 Task: Get the current traffic updates for Stanley Park in Vancouver.
Action: Mouse moved to (99, 71)
Screenshot: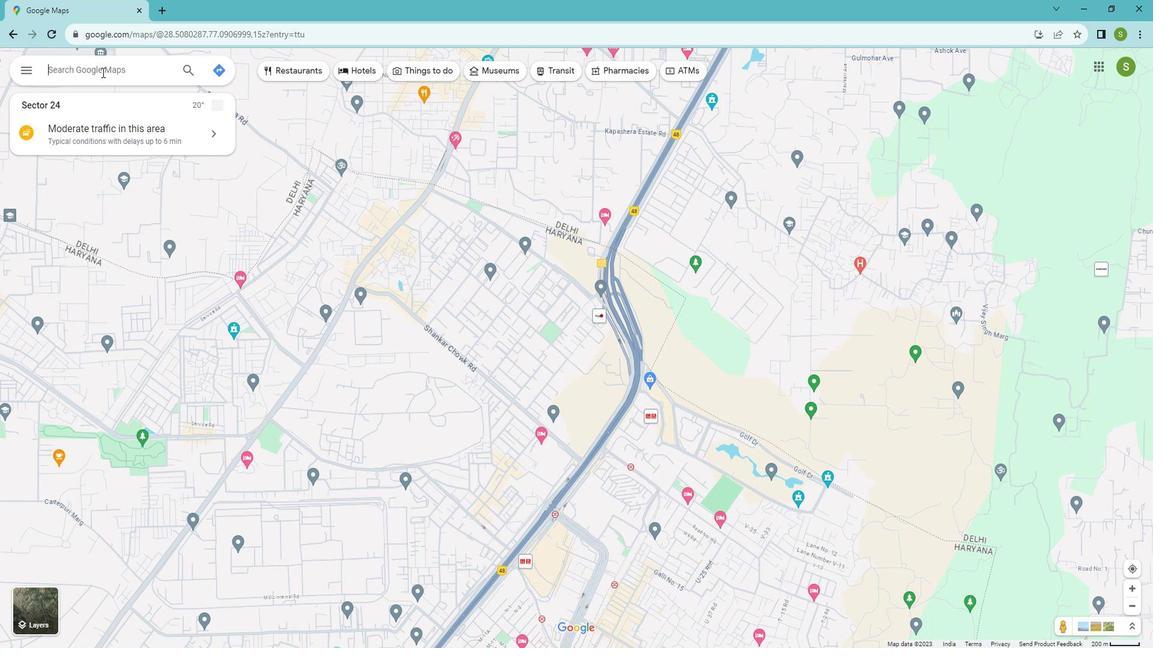 
Action: Mouse pressed left at (99, 71)
Screenshot: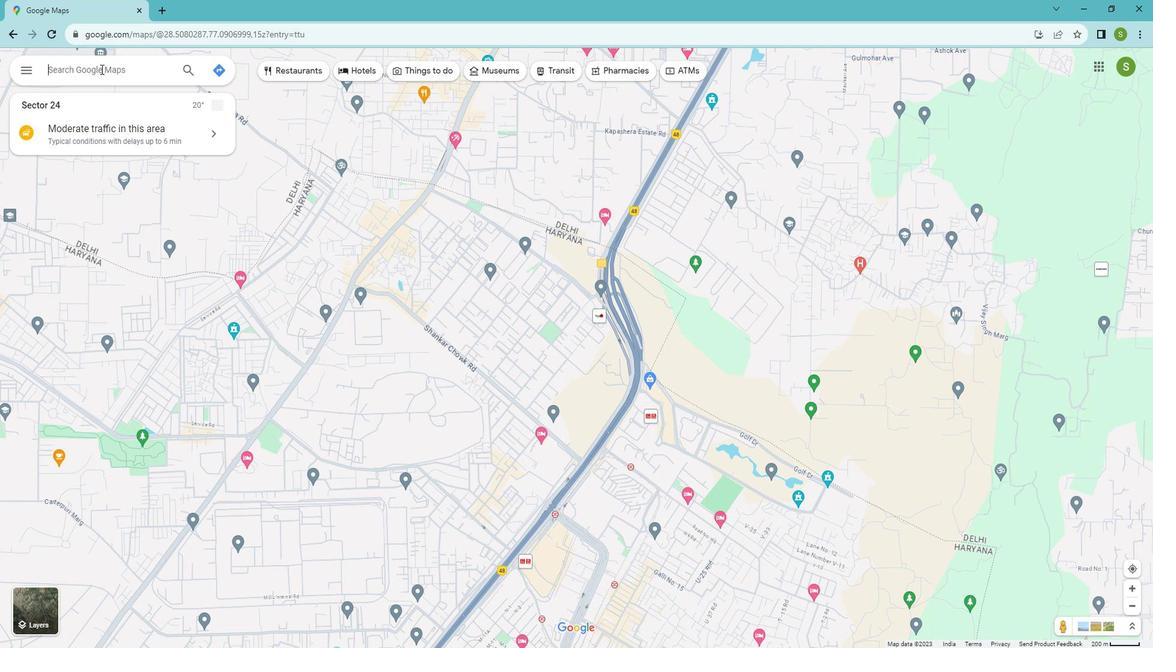 
Action: Key pressed <Key.shift>Stanley<Key.space><Key.shift>Park<Key.space>
Screenshot: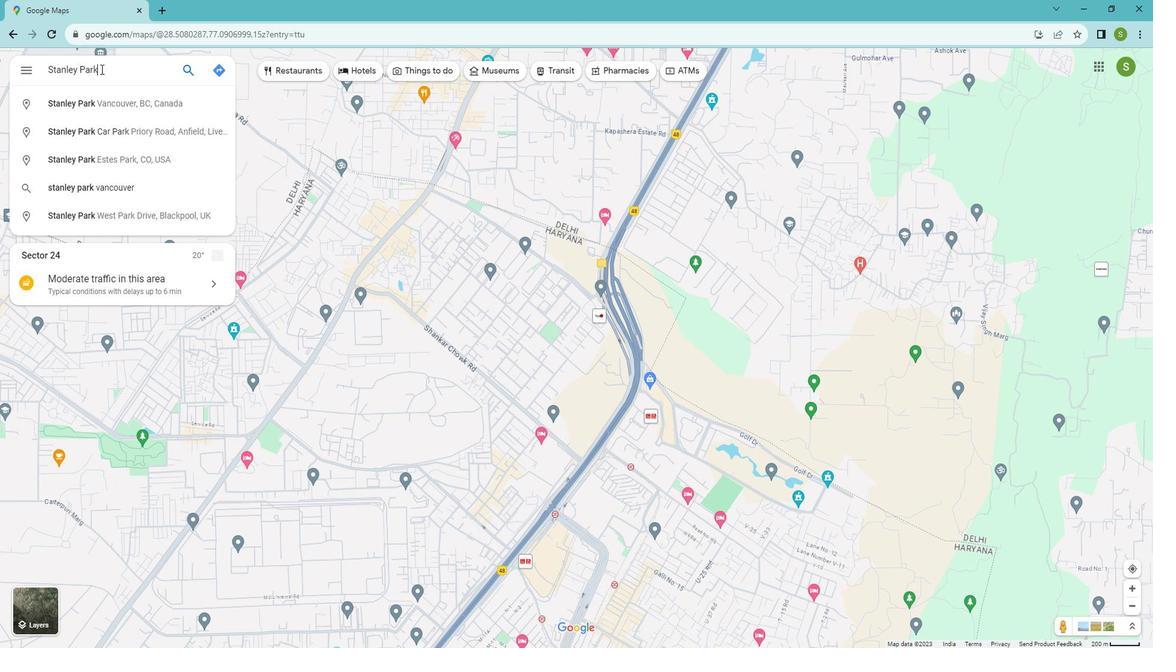 
Action: Mouse moved to (137, 108)
Screenshot: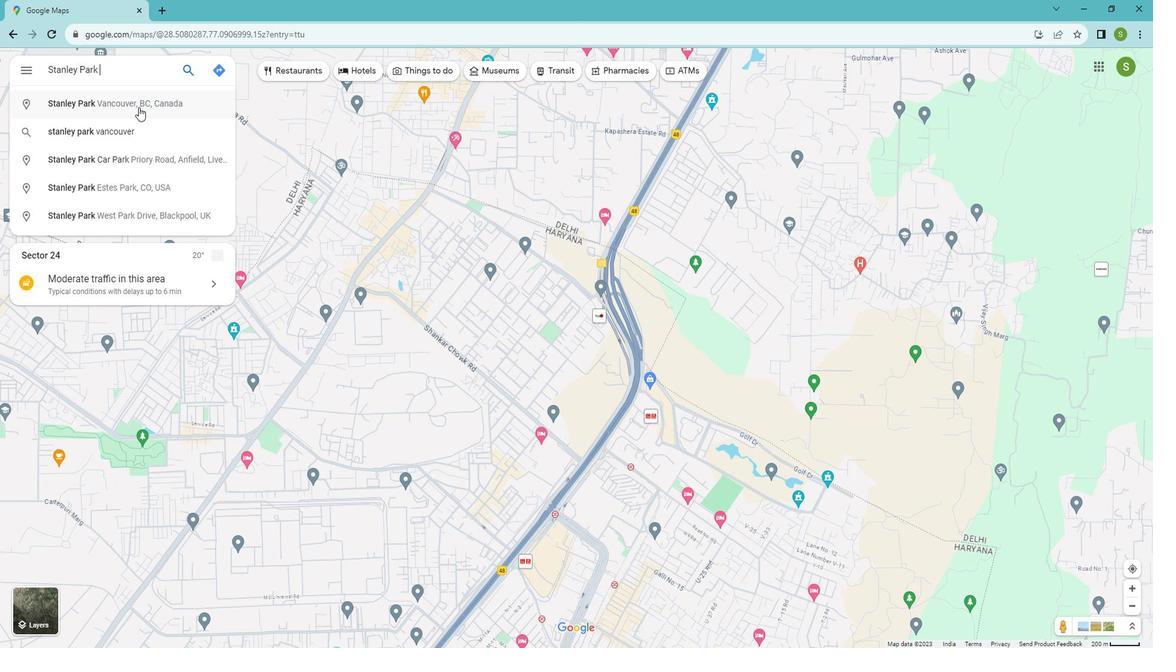 
Action: Mouse pressed left at (137, 108)
Screenshot: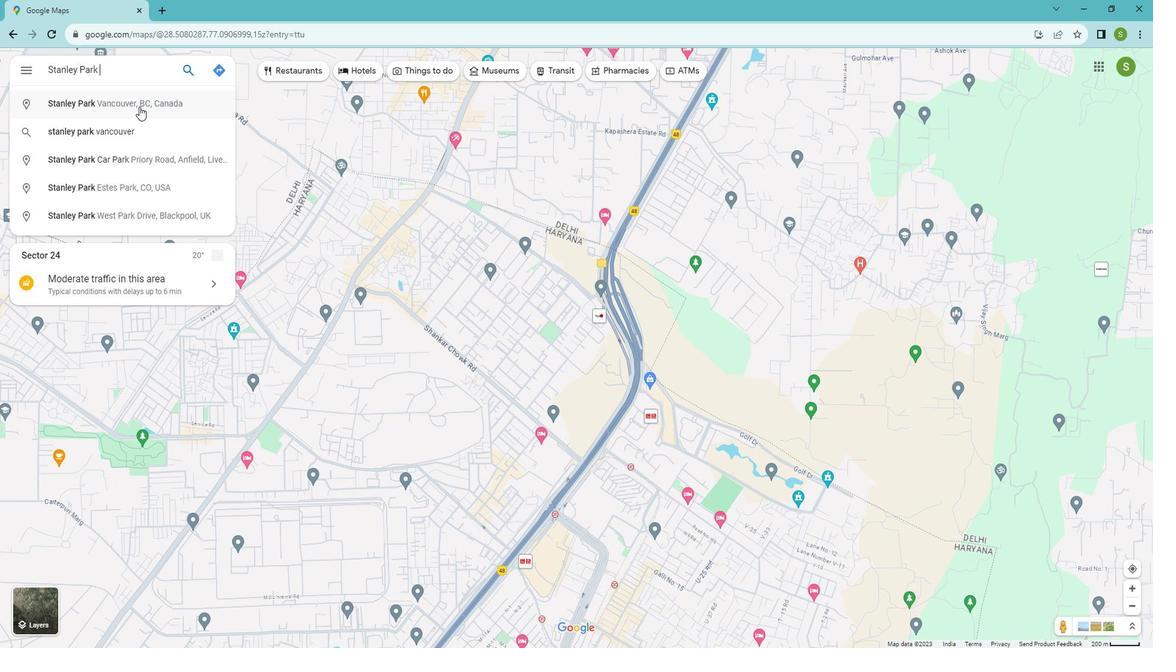 
Action: Mouse moved to (276, 609)
Screenshot: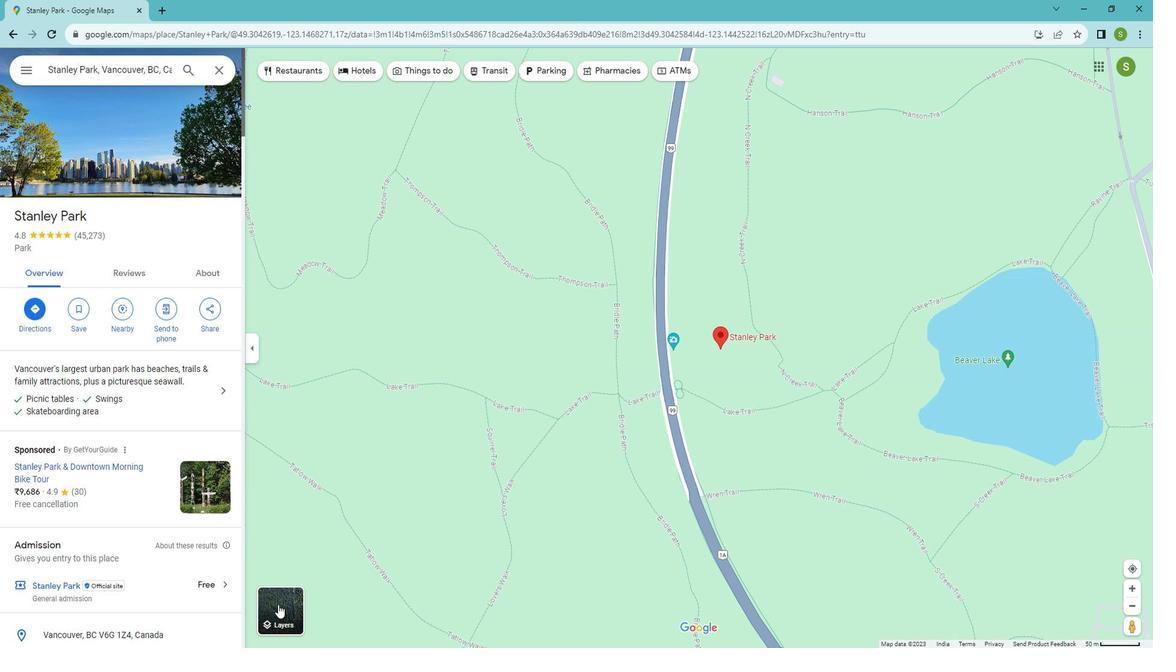 
Action: Mouse pressed left at (276, 609)
Screenshot: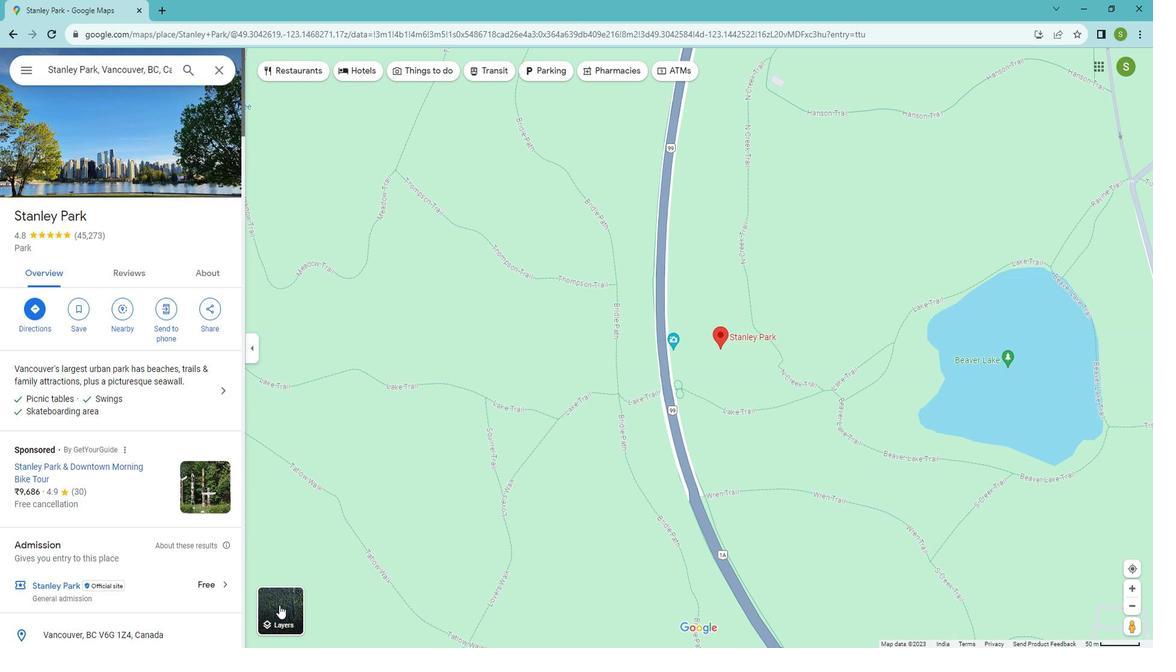 
Action: Mouse moved to (368, 626)
Screenshot: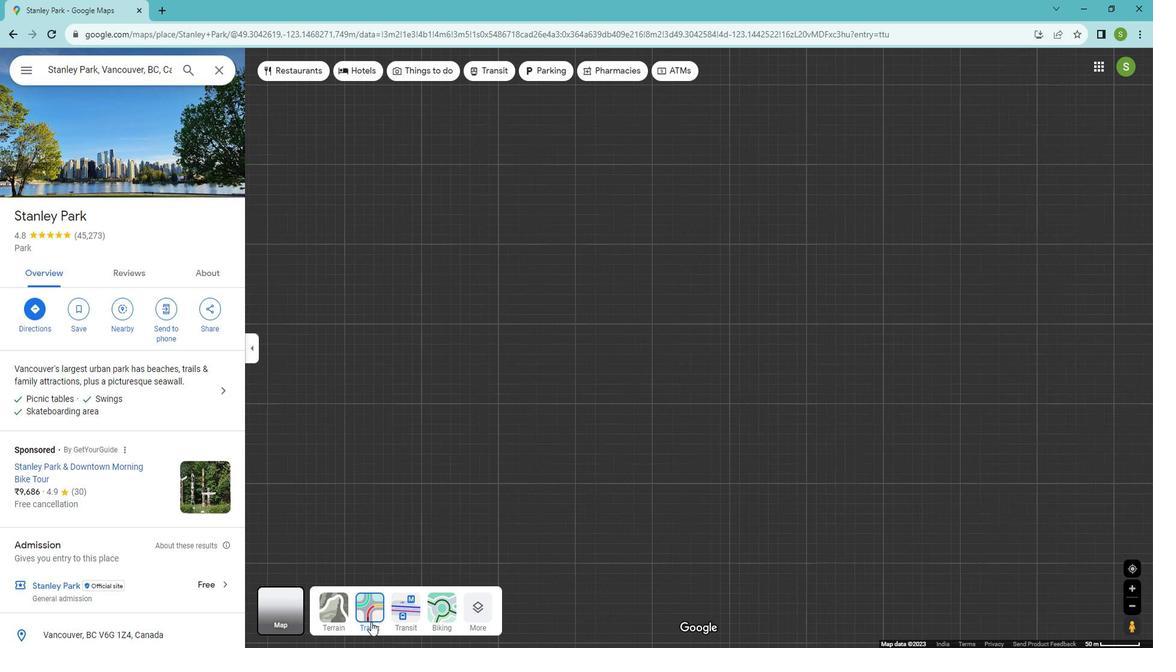 
Action: Mouse pressed left at (368, 626)
Screenshot: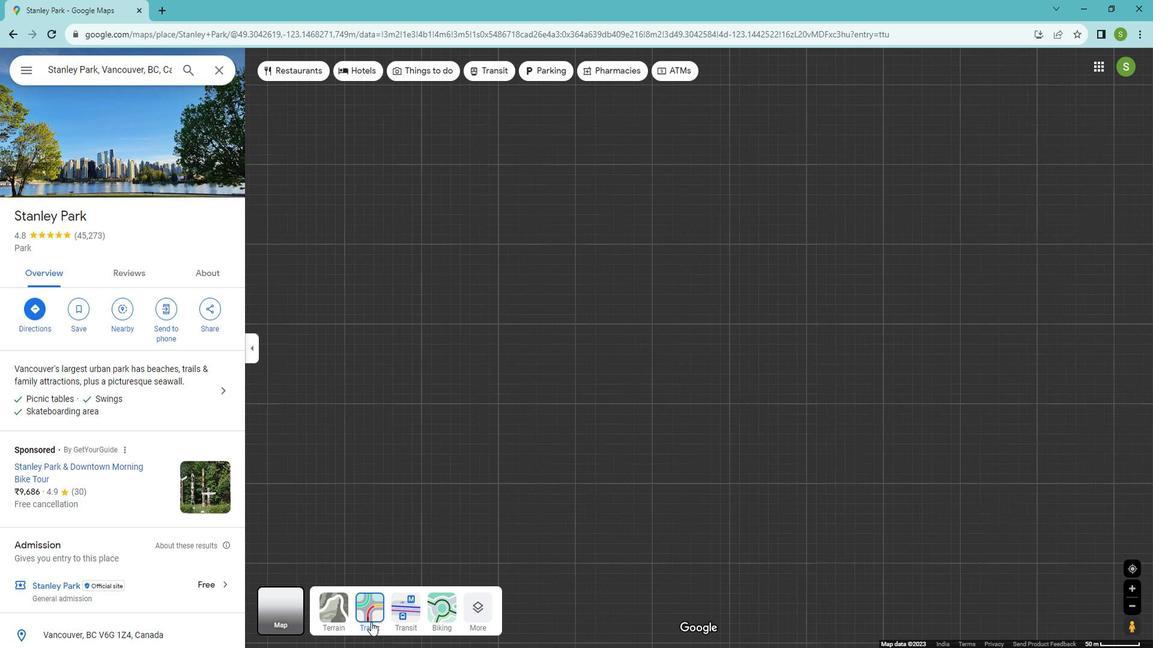 
Action: Mouse moved to (540, 424)
Screenshot: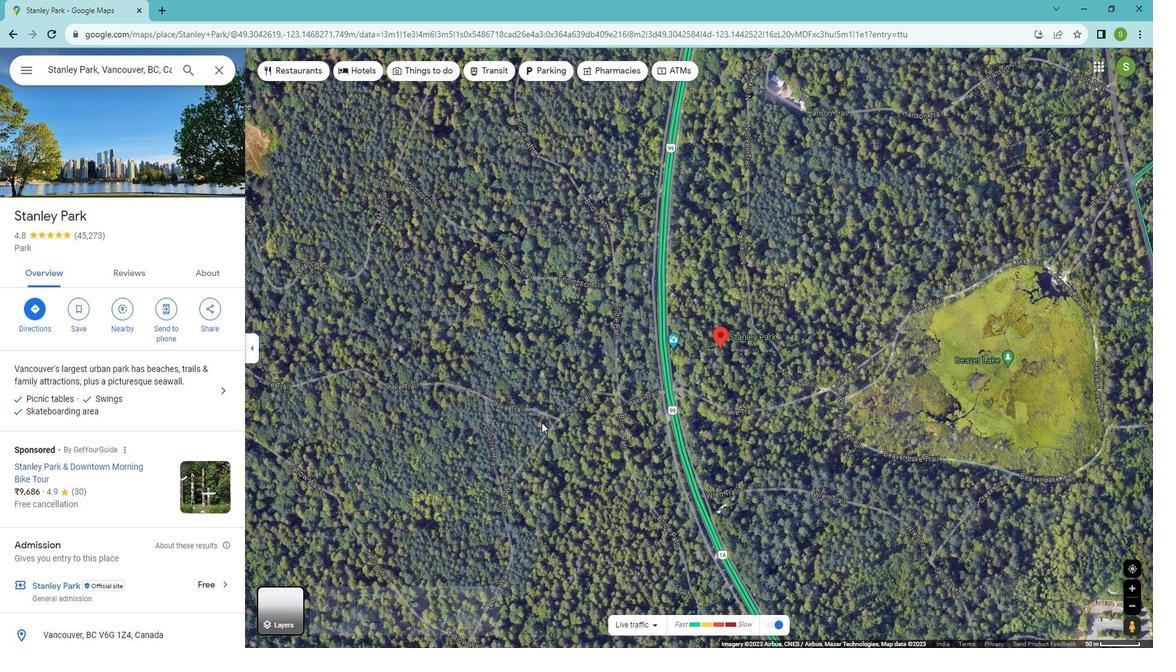 
Action: Mouse scrolled (540, 424) with delta (0, 0)
Screenshot: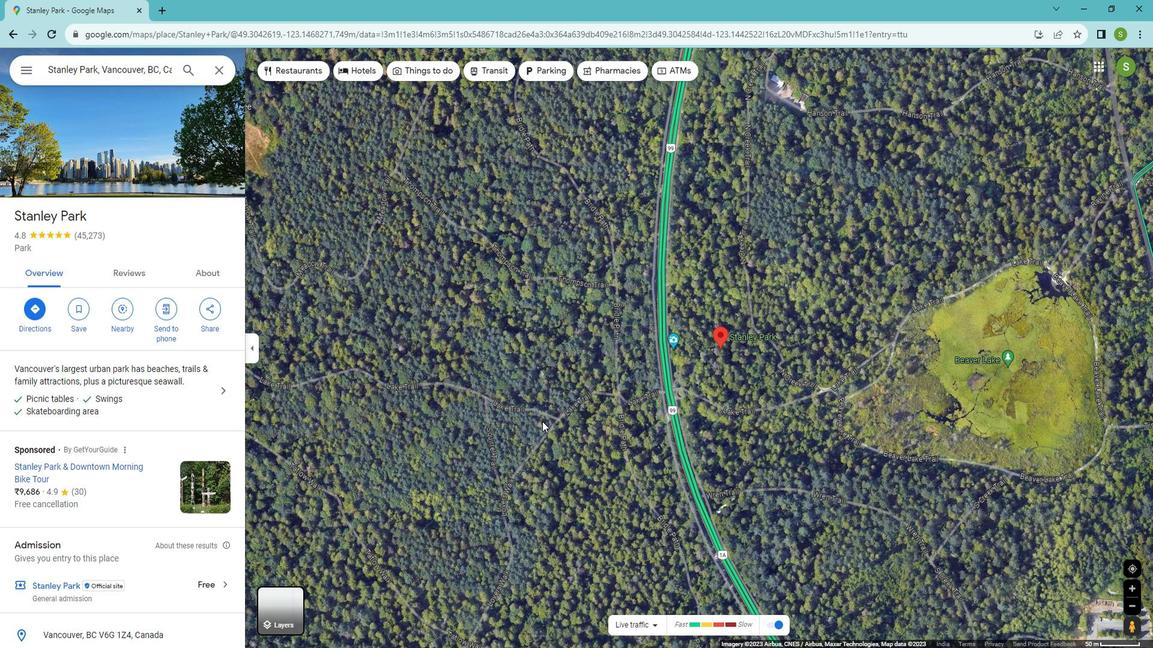 
Action: Mouse moved to (540, 422)
Screenshot: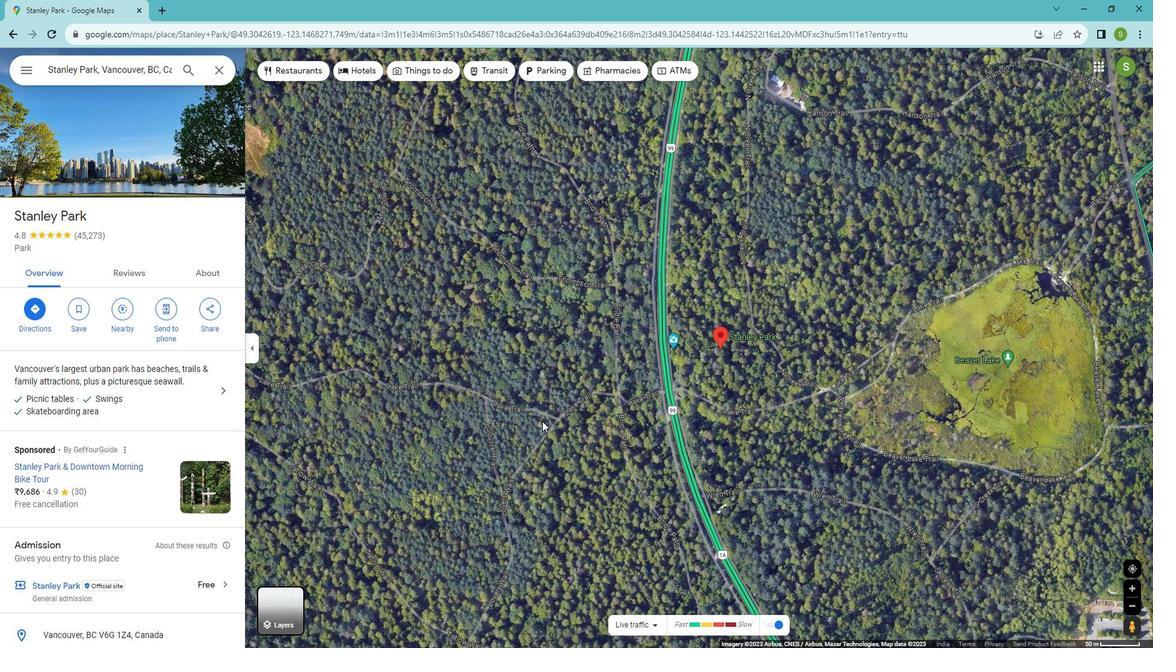 
Action: Mouse scrolled (540, 421) with delta (0, -1)
Screenshot: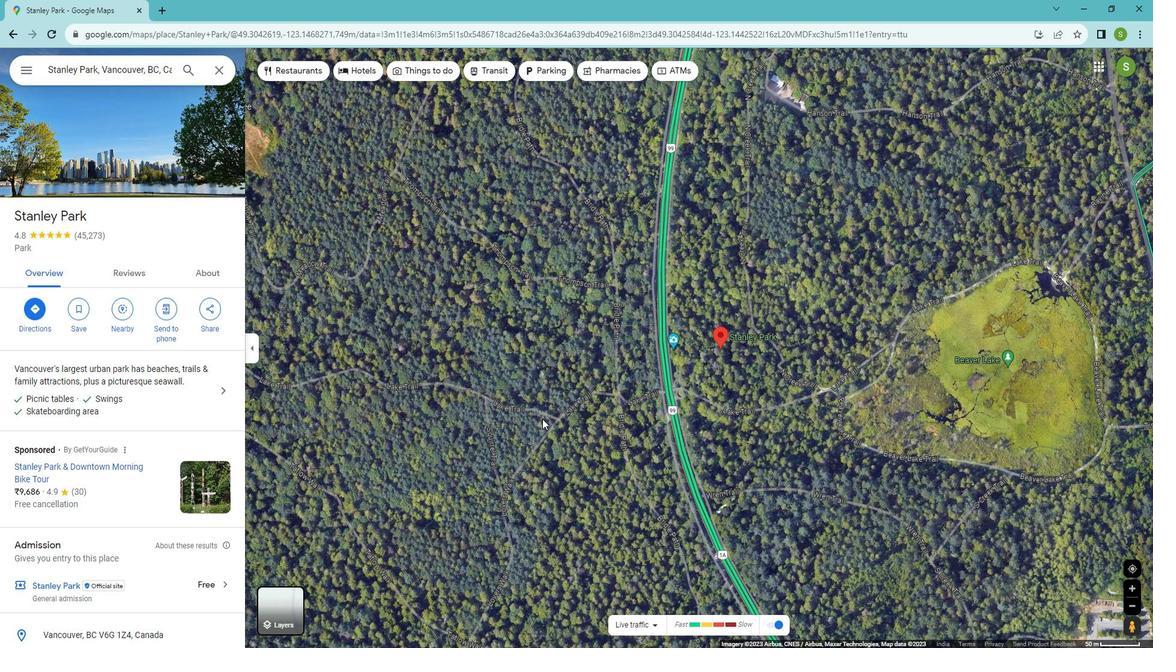 
Action: Mouse scrolled (540, 421) with delta (0, -1)
Screenshot: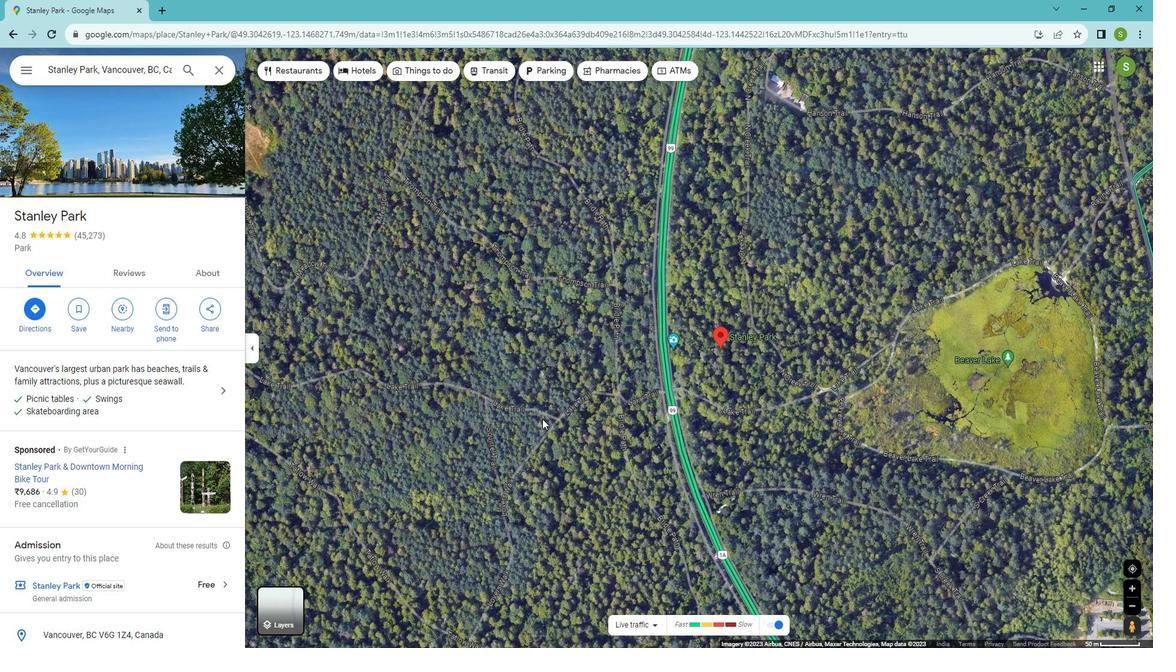 
Action: Mouse scrolled (540, 421) with delta (0, -1)
Screenshot: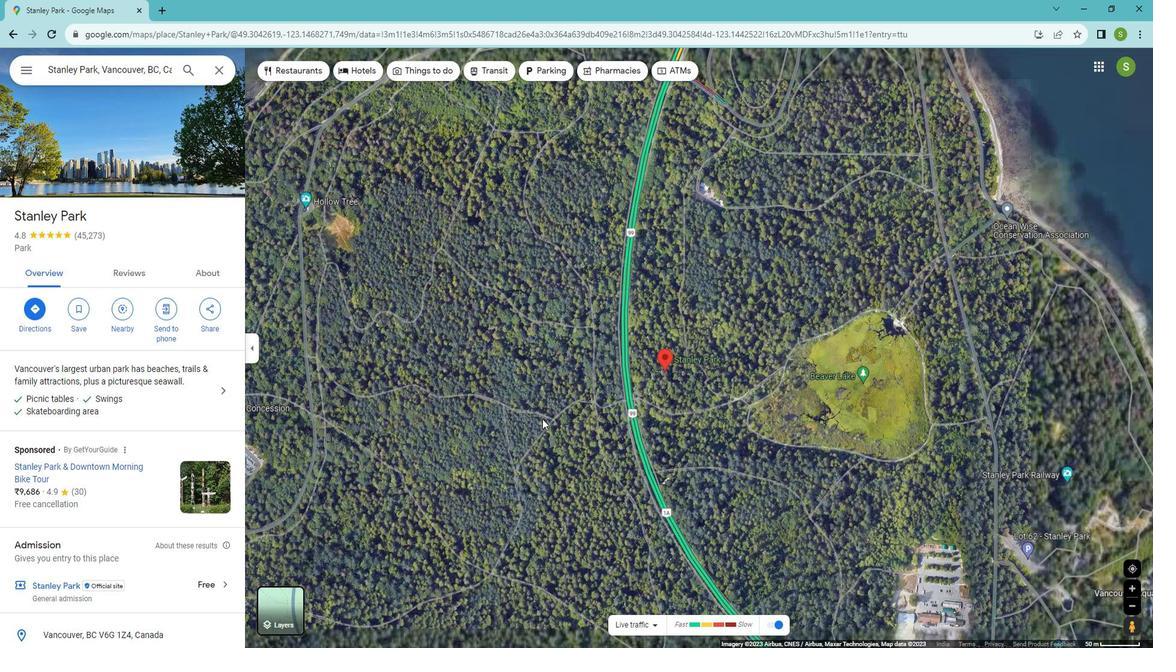 
Action: Mouse moved to (593, 287)
Screenshot: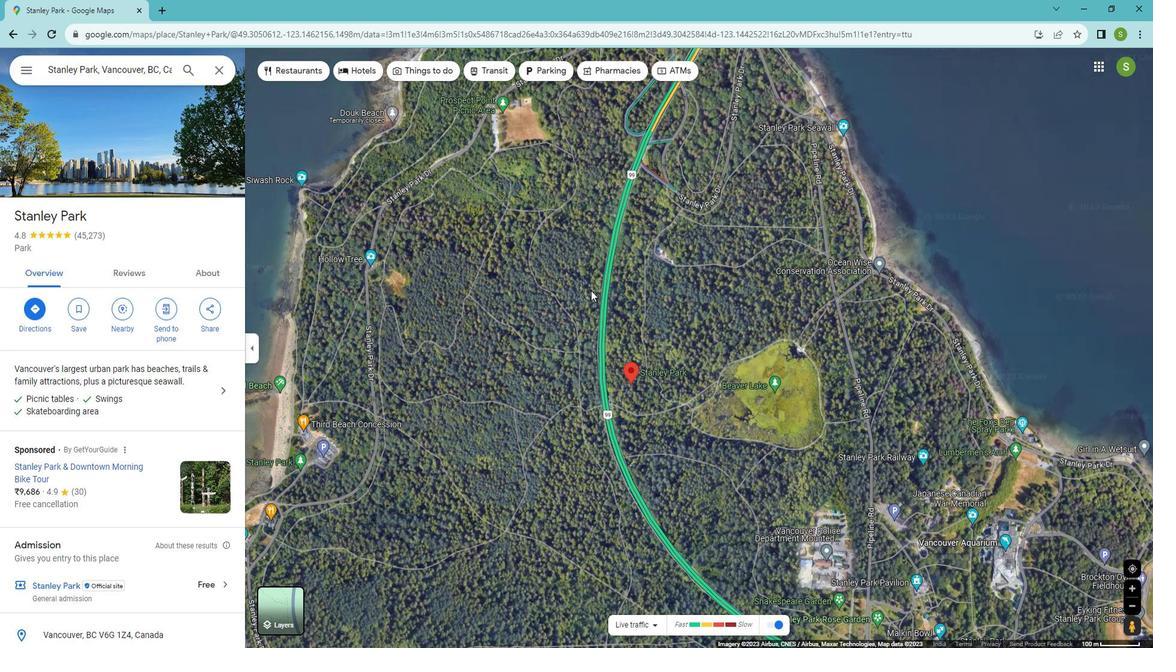 
Action: Mouse pressed left at (593, 287)
Screenshot: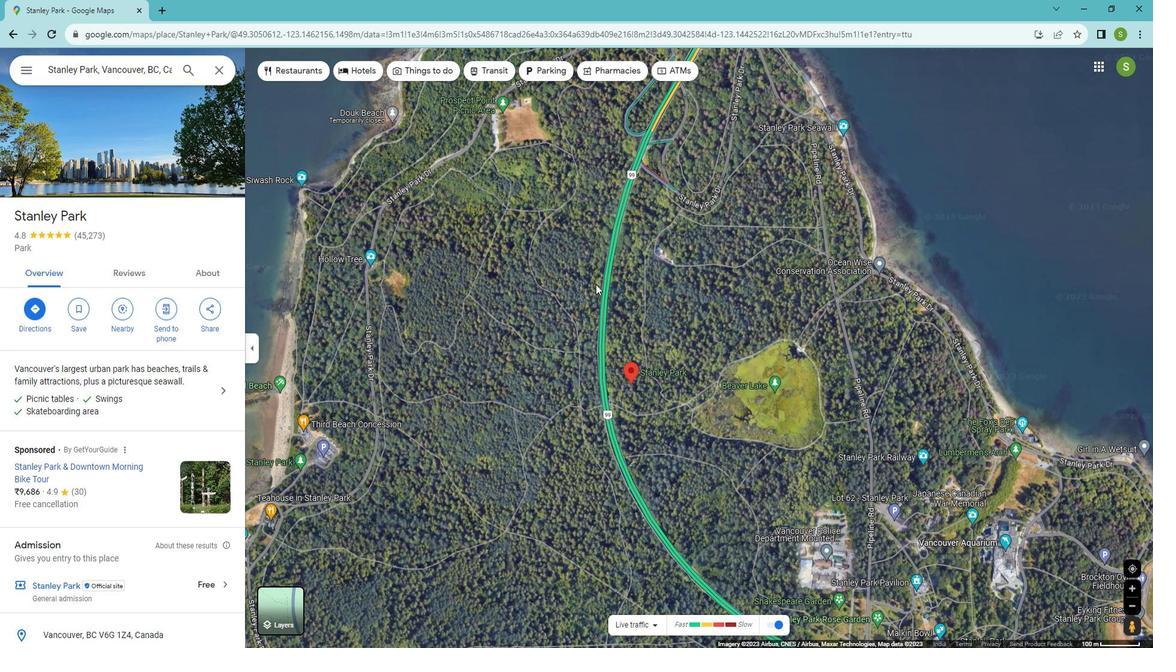 
Action: Mouse moved to (546, 494)
Screenshot: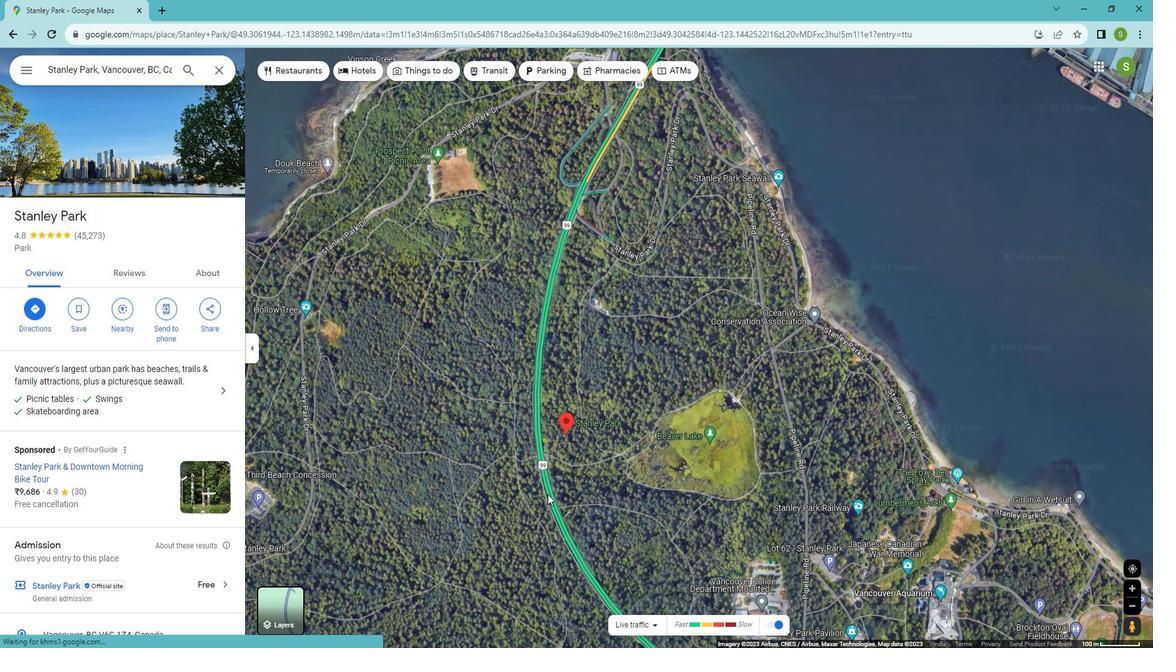 
Action: Mouse pressed left at (546, 494)
Screenshot: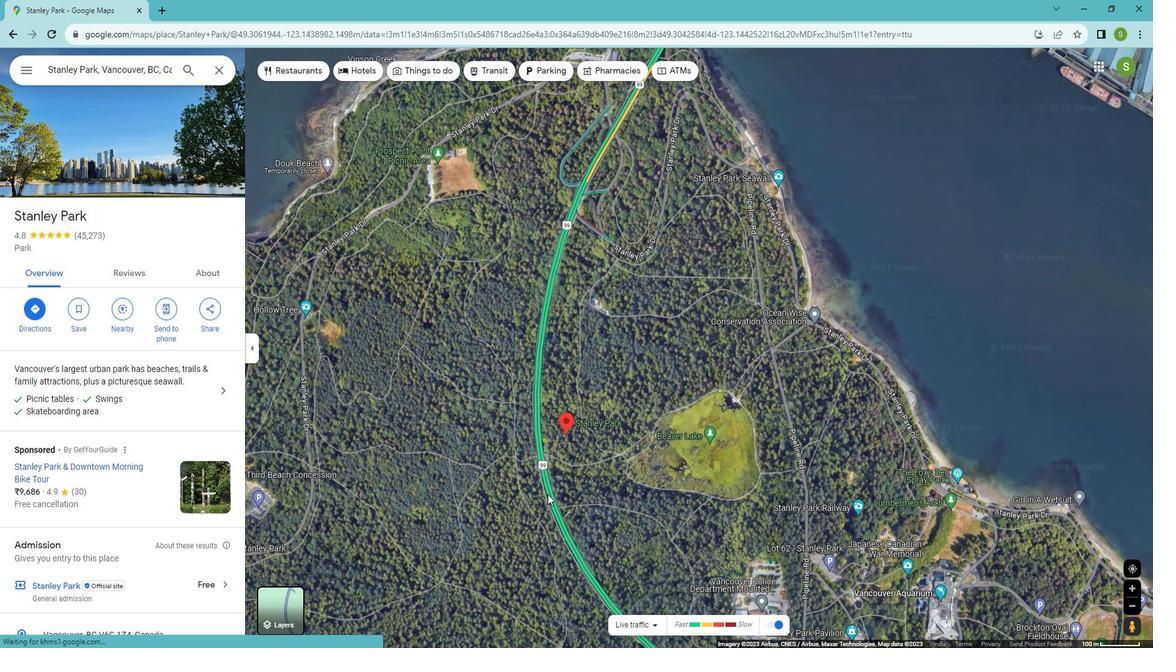 
Action: Mouse moved to (630, 391)
Screenshot: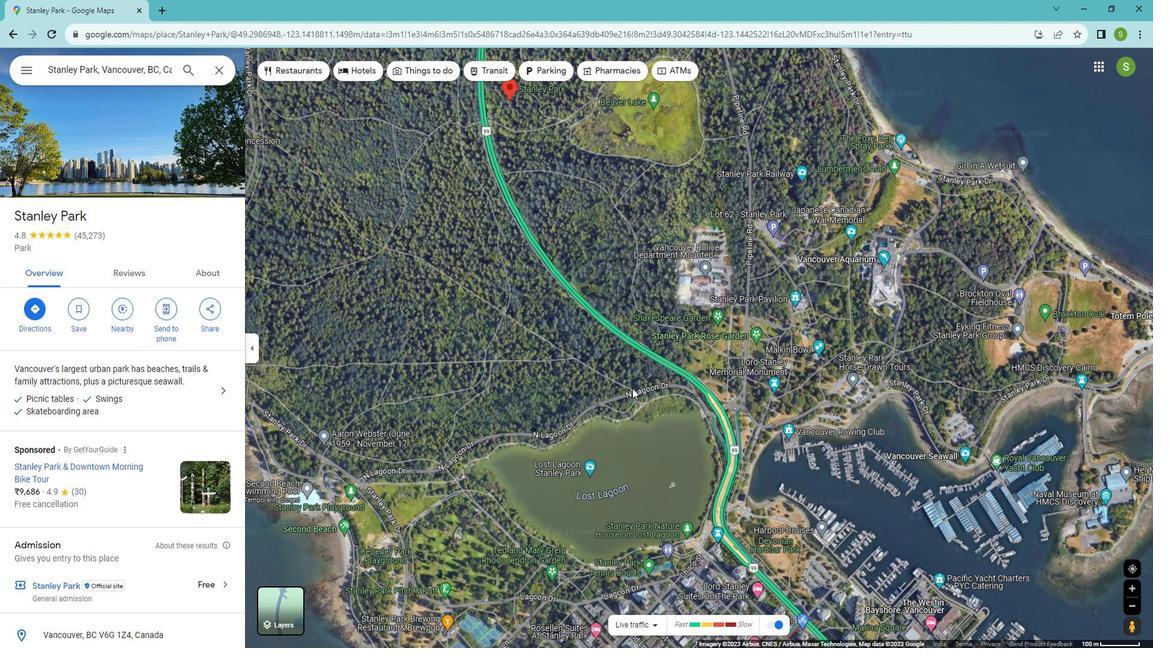 
Action: Mouse pressed left at (630, 391)
Screenshot: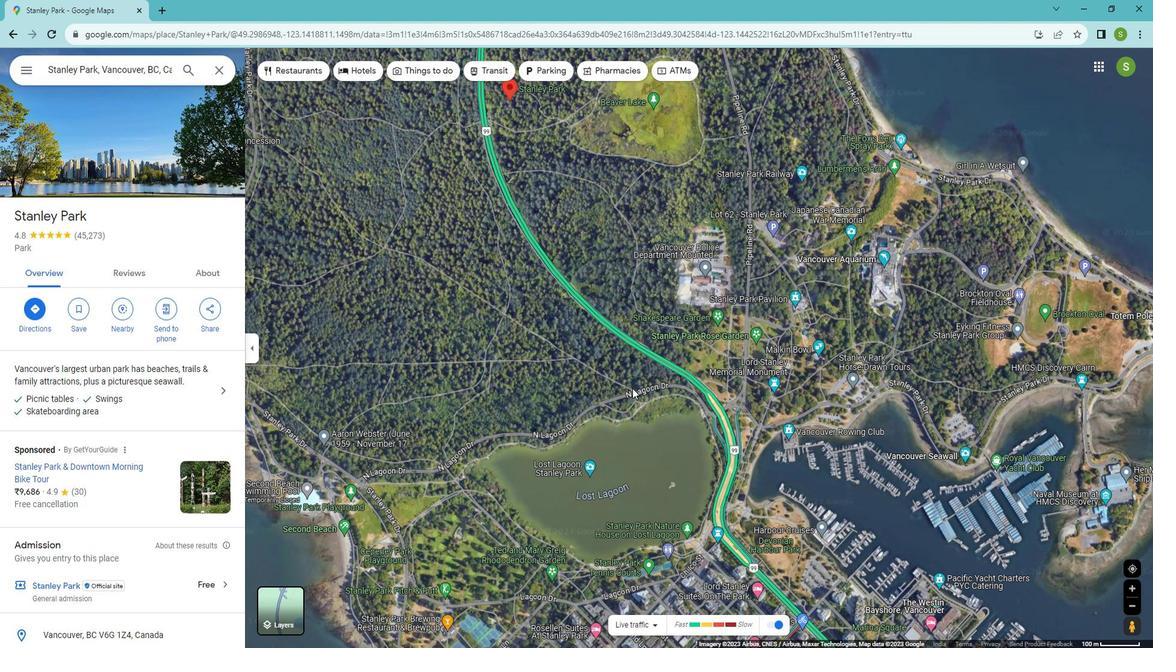 
Action: Mouse moved to (499, 279)
Screenshot: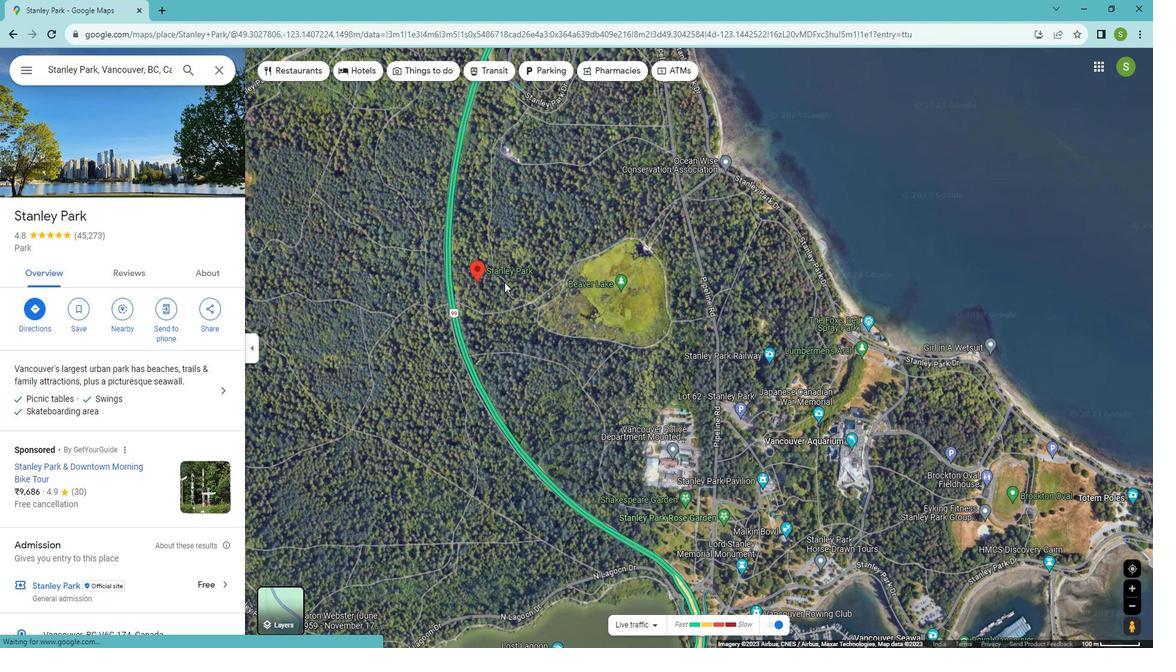 
Action: Mouse pressed left at (499, 279)
Screenshot: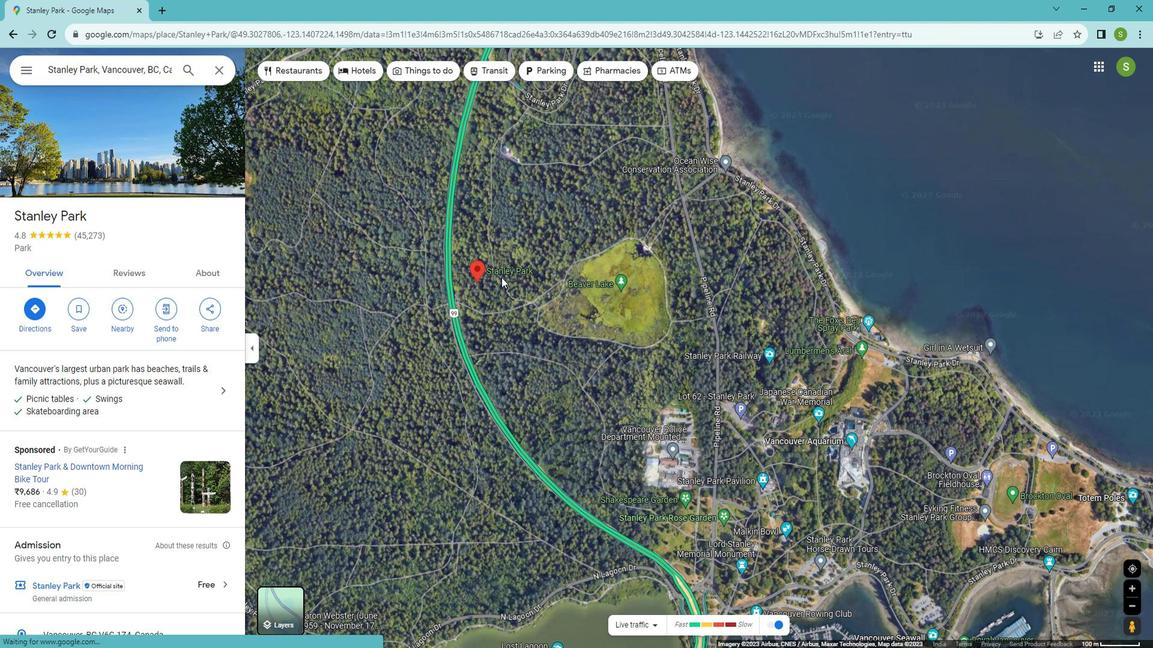 
Action: Mouse moved to (605, 302)
Screenshot: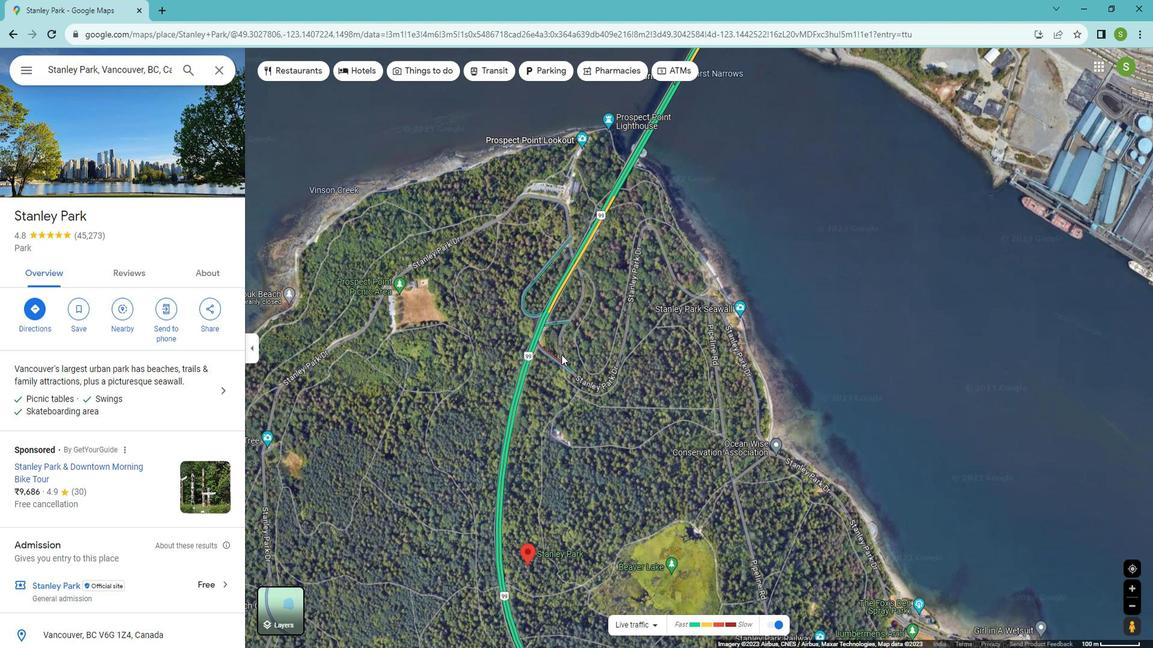 
Action: Mouse pressed left at (605, 302)
Screenshot: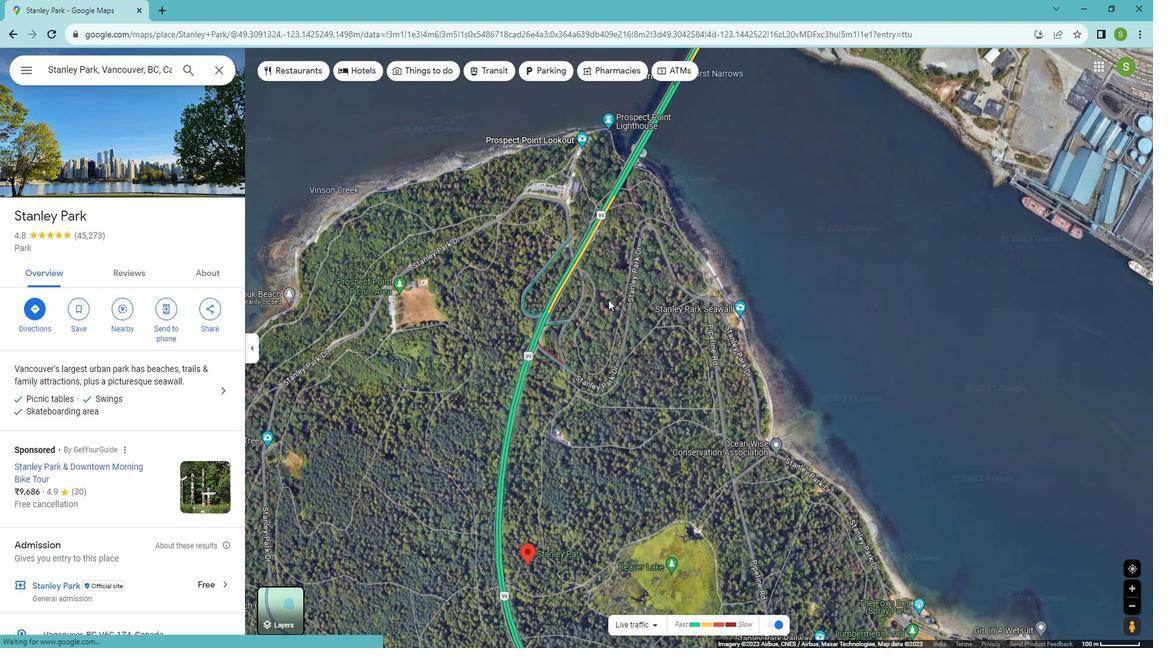 
Action: Mouse moved to (558, 292)
Screenshot: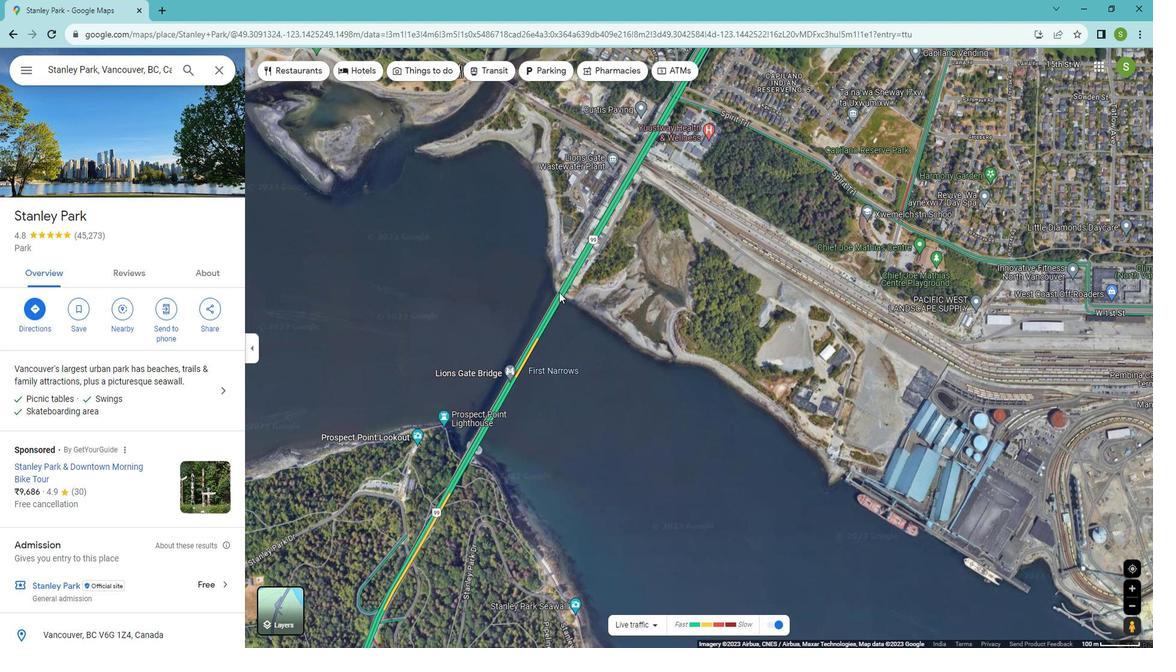
Action: Mouse pressed left at (558, 292)
Screenshot: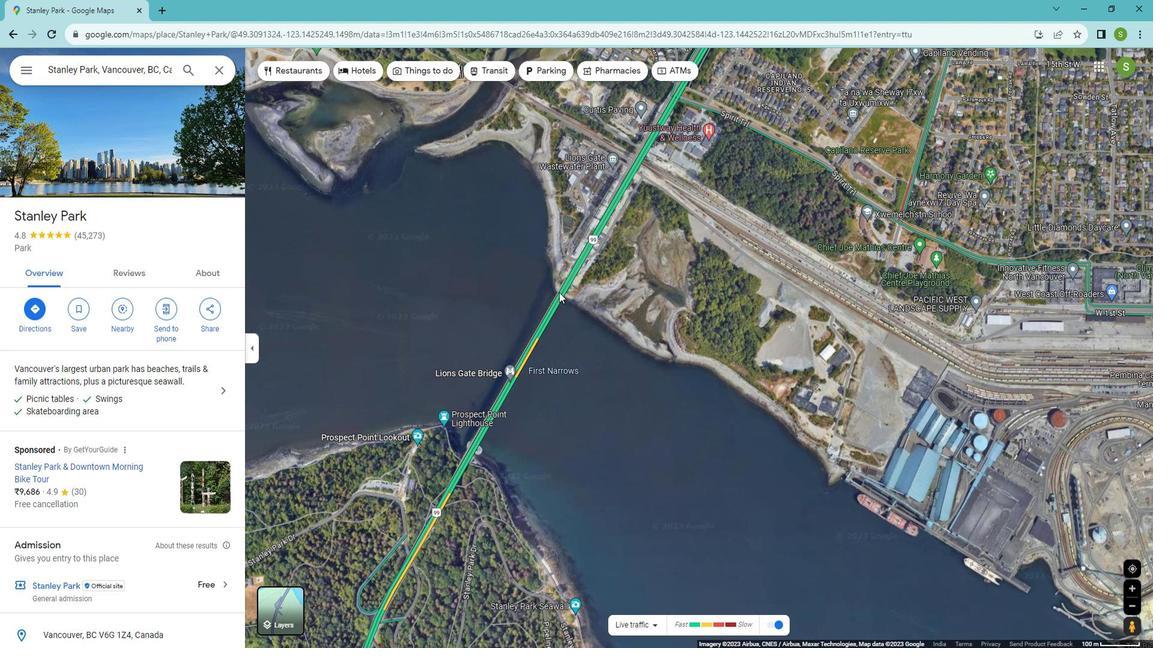 
Action: Mouse moved to (528, 370)
Screenshot: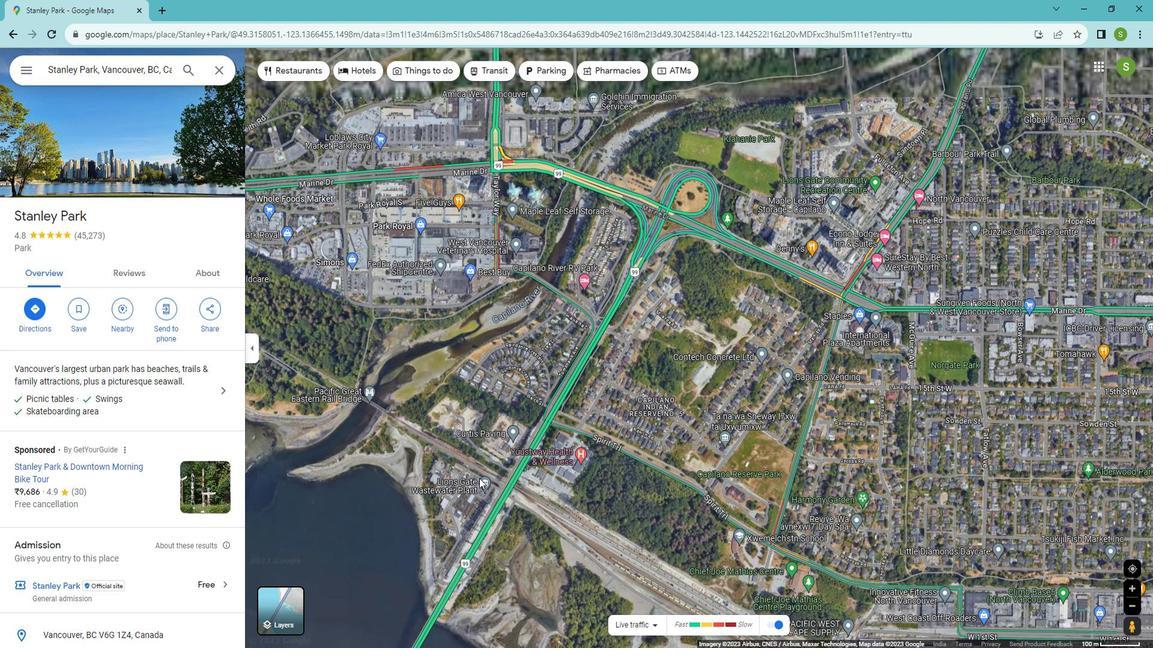 
Action: Mouse pressed left at (528, 370)
Screenshot: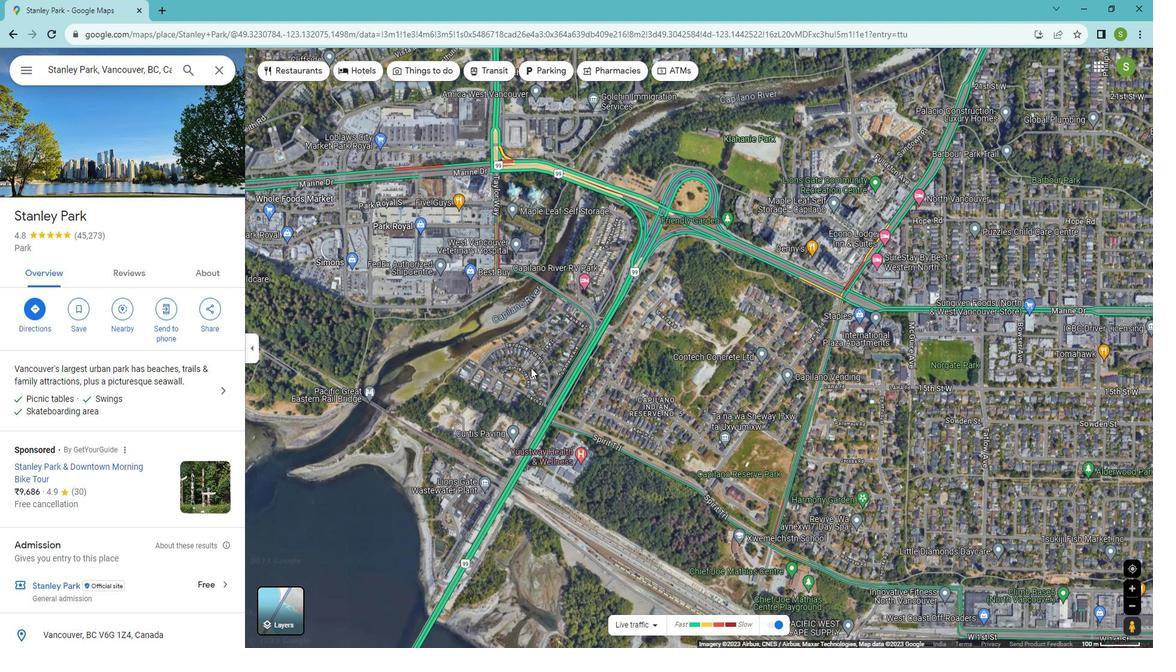 
Action: Mouse moved to (583, 426)
Screenshot: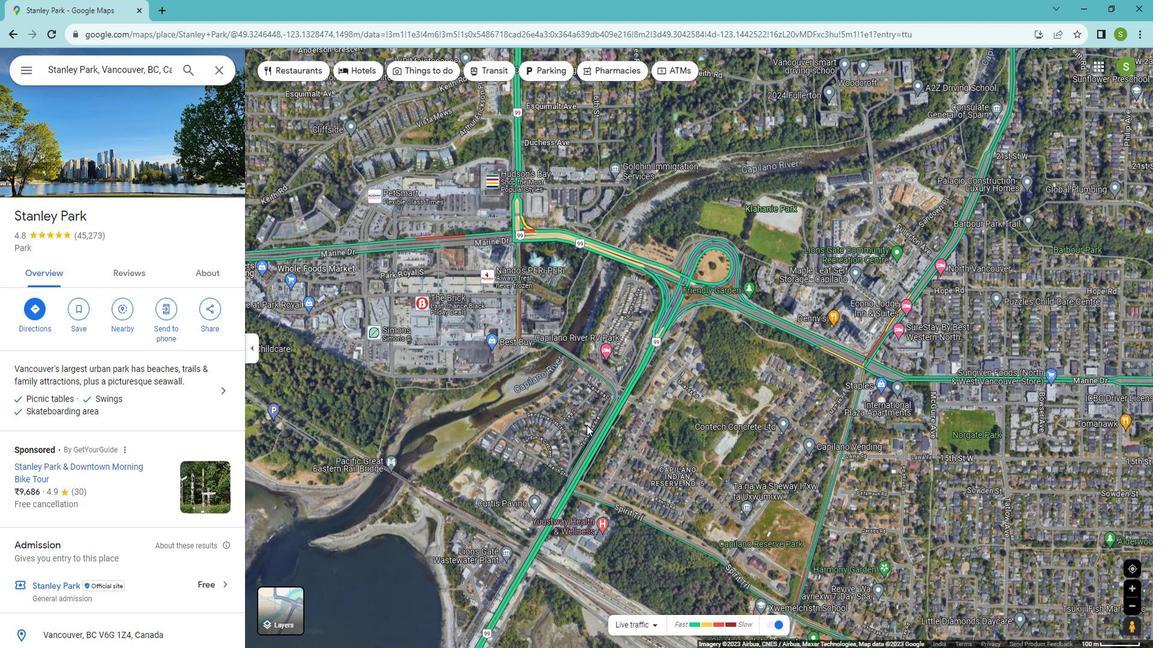 
Action: Mouse pressed left at (583, 426)
Screenshot: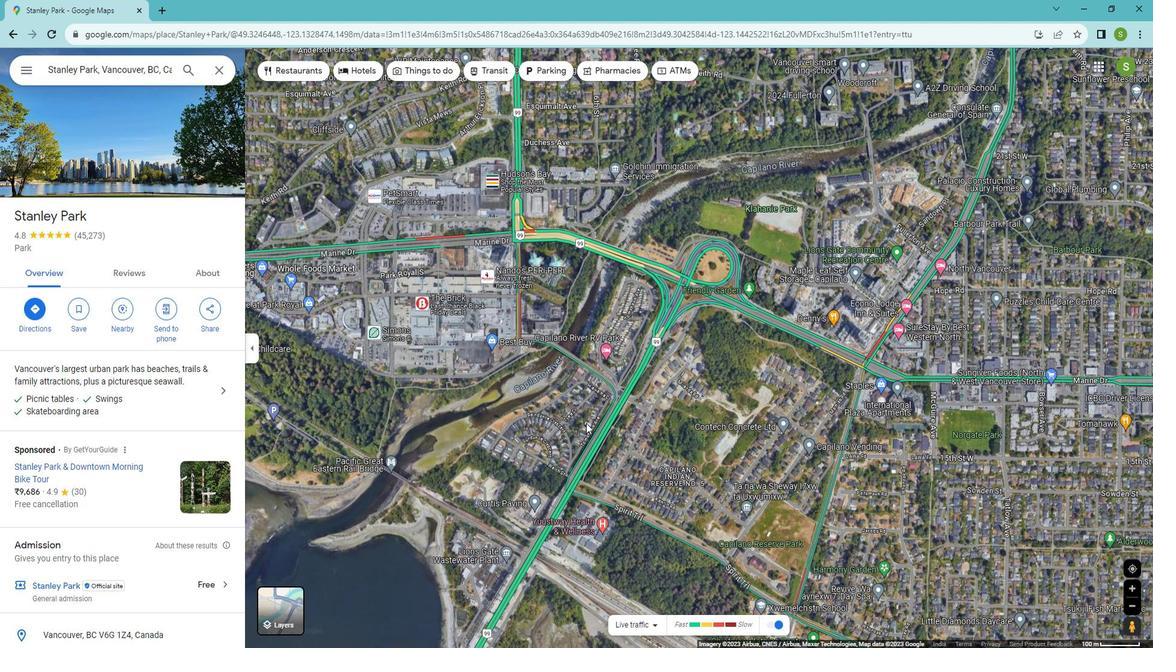
Action: Mouse moved to (601, 388)
Screenshot: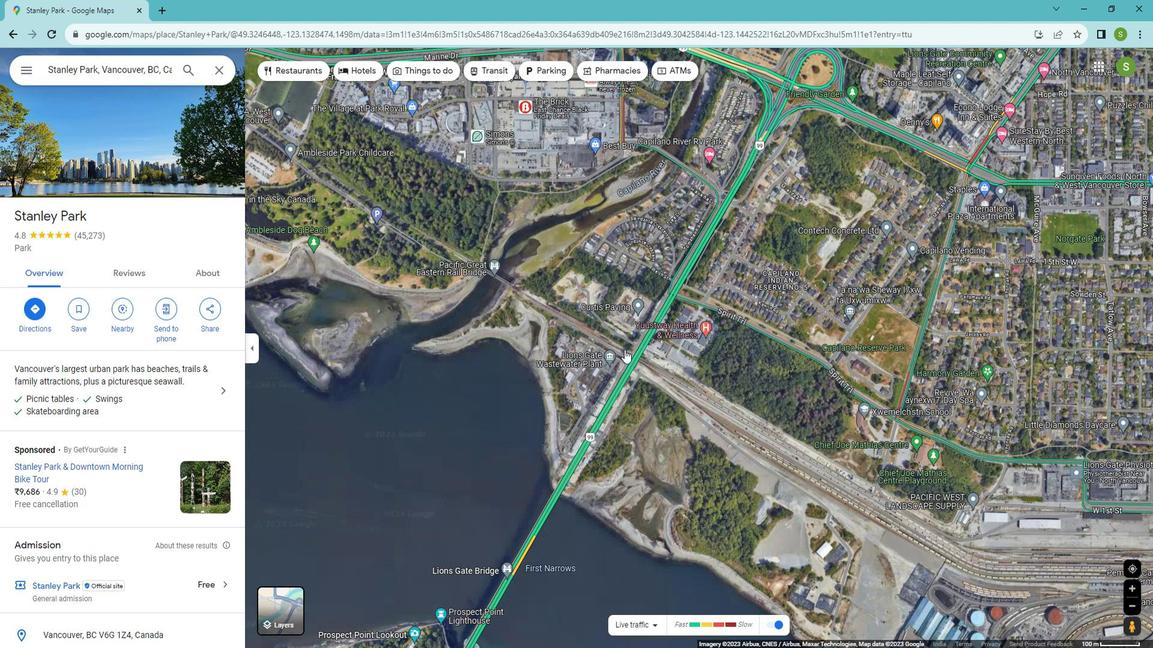 
Action: Mouse pressed left at (601, 388)
Screenshot: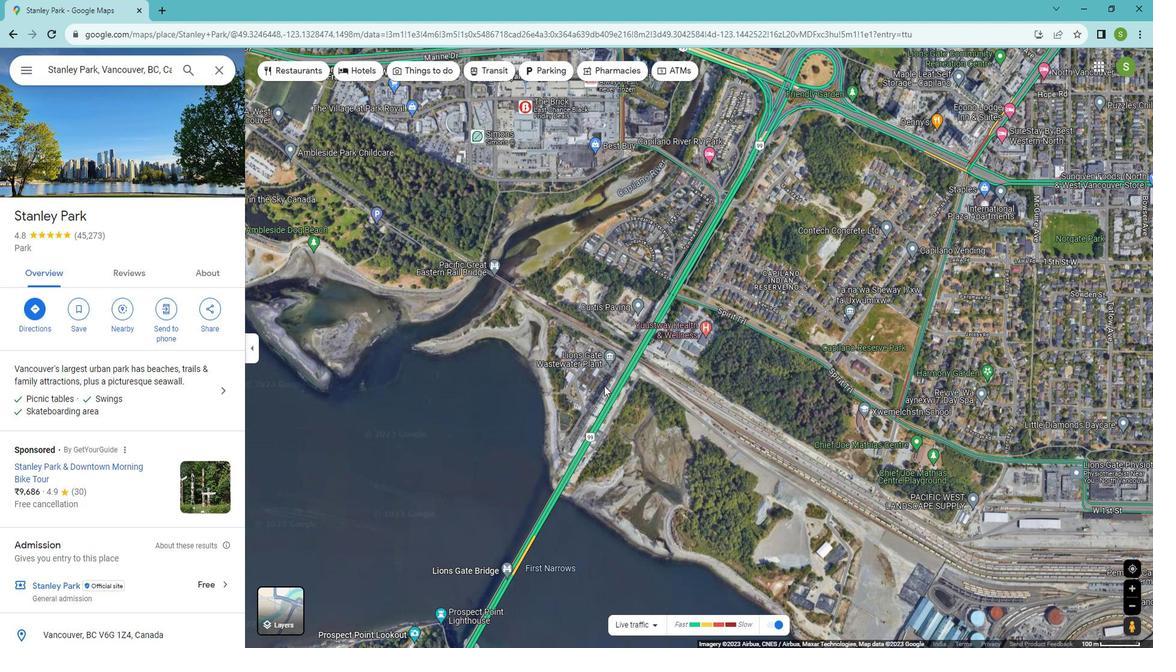 
Action: Mouse moved to (626, 417)
Screenshot: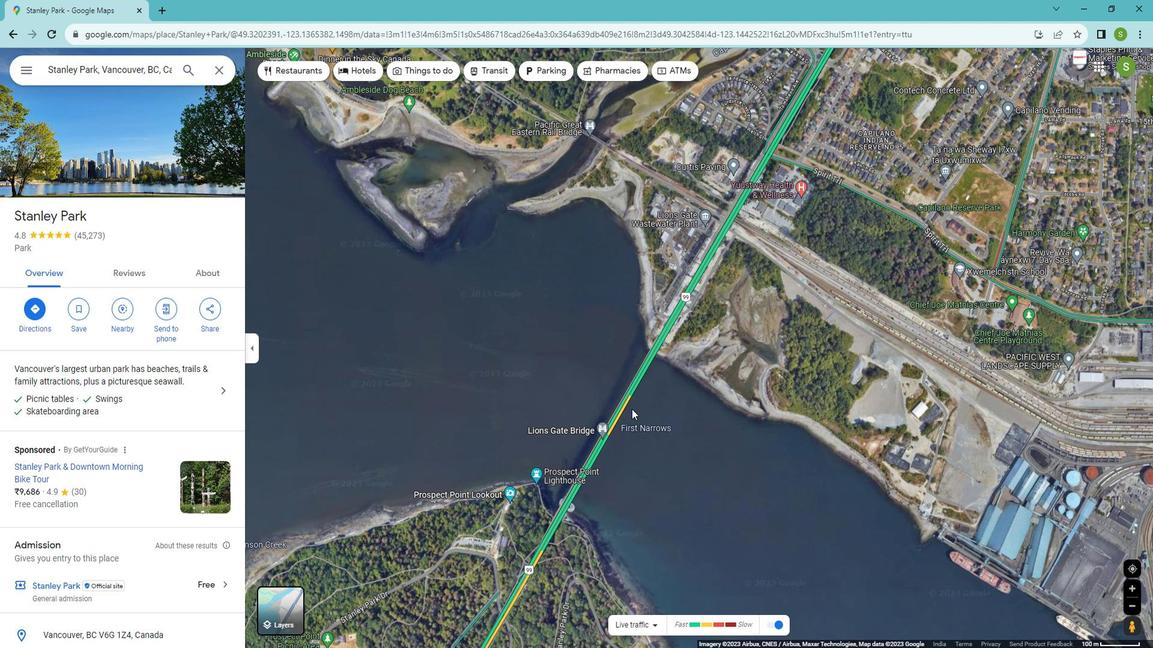 
Action: Mouse pressed left at (626, 417)
Screenshot: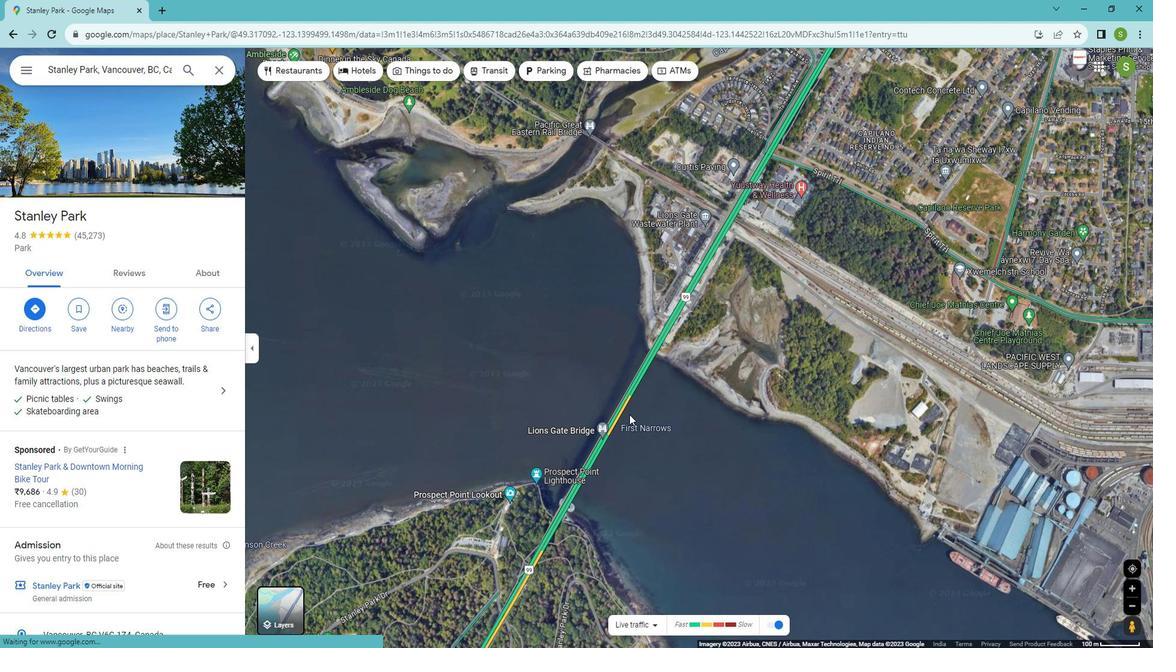 
Action: Mouse moved to (536, 329)
Screenshot: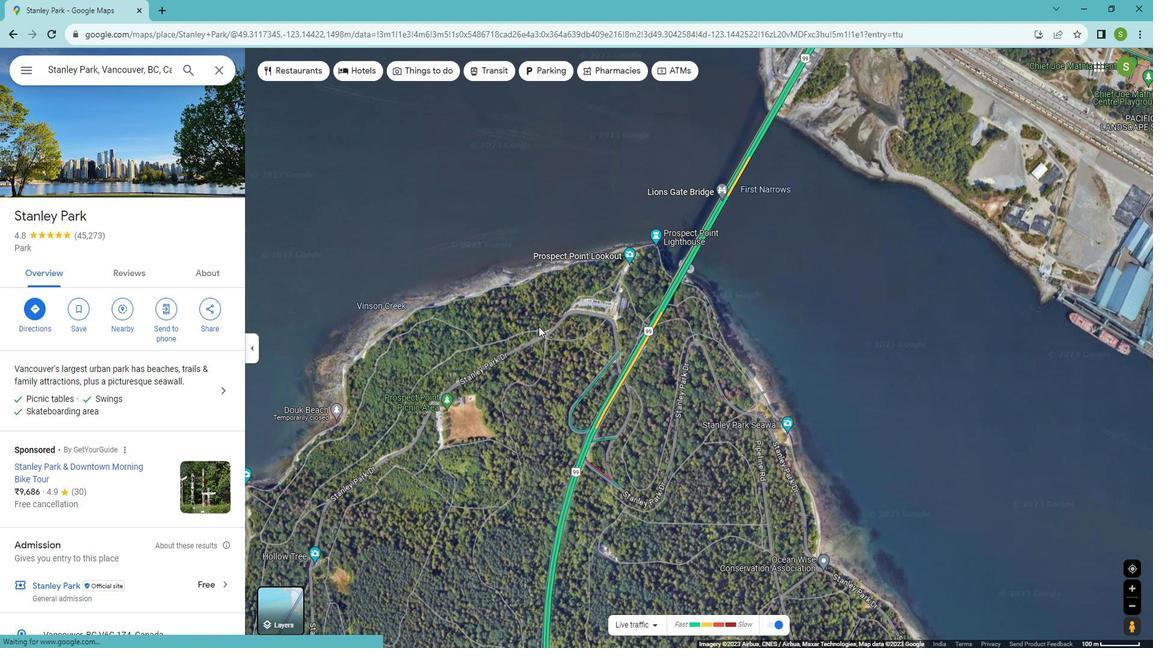 
Action: Mouse scrolled (536, 328) with delta (0, -1)
Screenshot: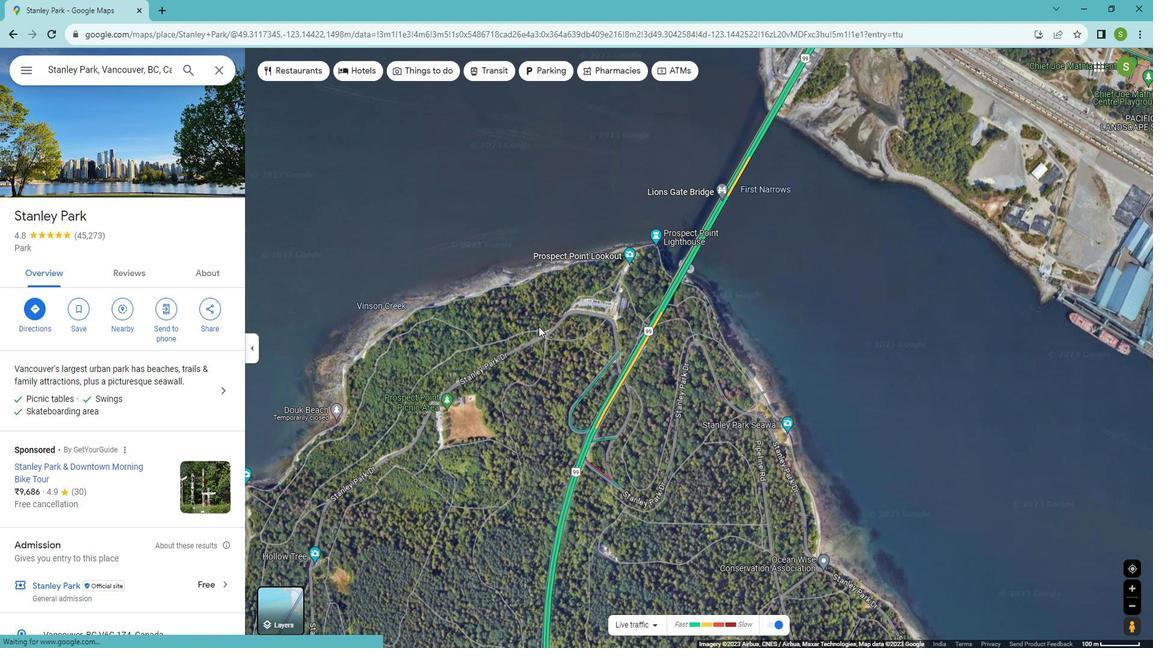 
Action: Mouse moved to (535, 329)
Screenshot: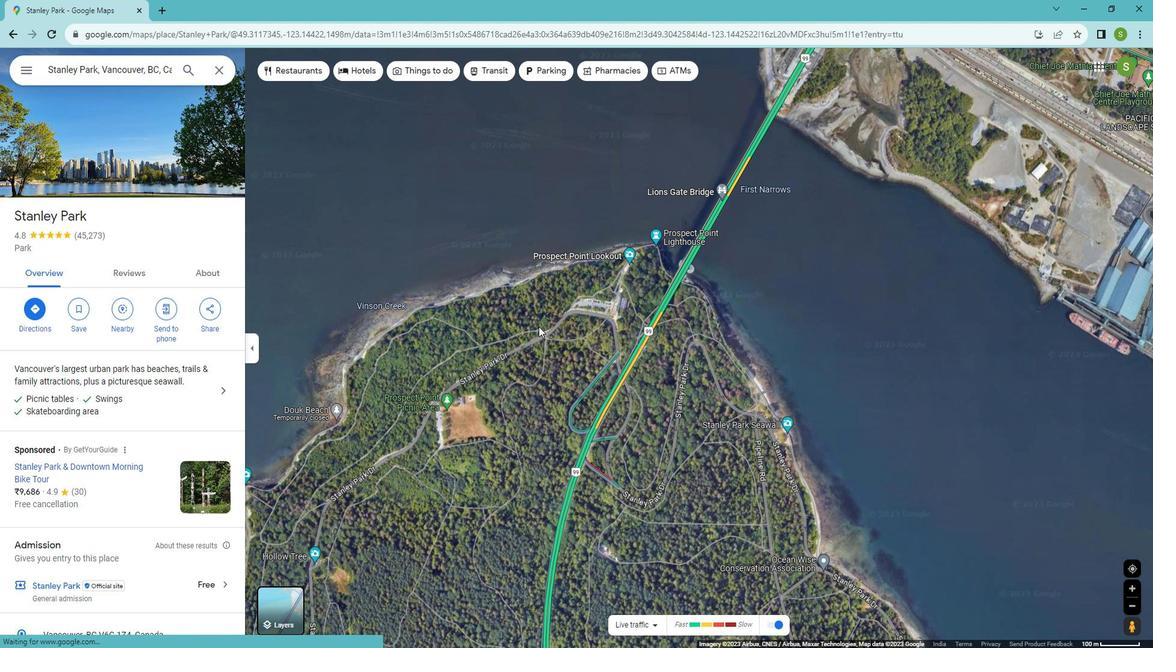 
Action: Mouse scrolled (535, 328) with delta (0, -1)
Screenshot: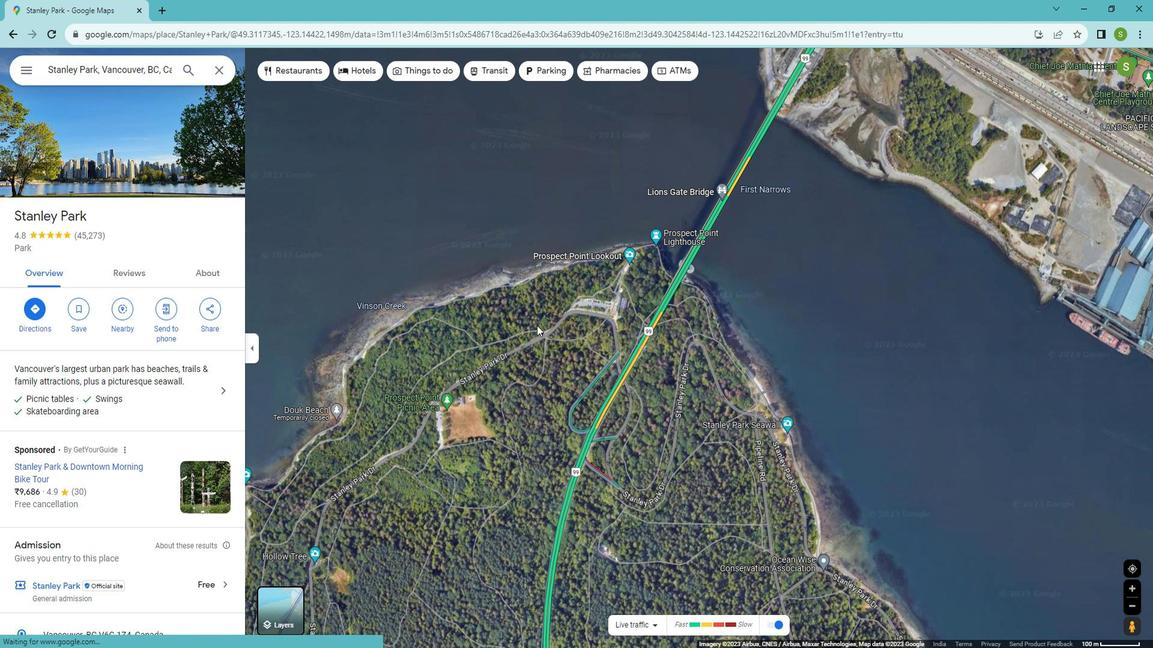 
Action: Mouse moved to (533, 326)
Screenshot: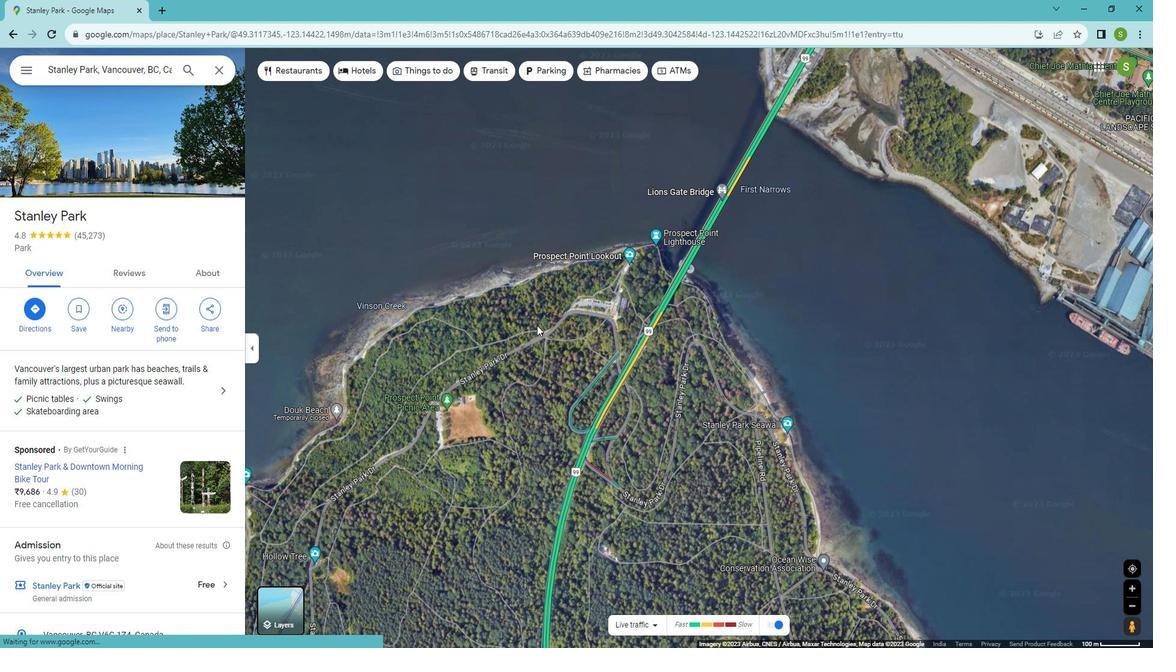 
Action: Mouse scrolled (533, 326) with delta (0, 0)
Screenshot: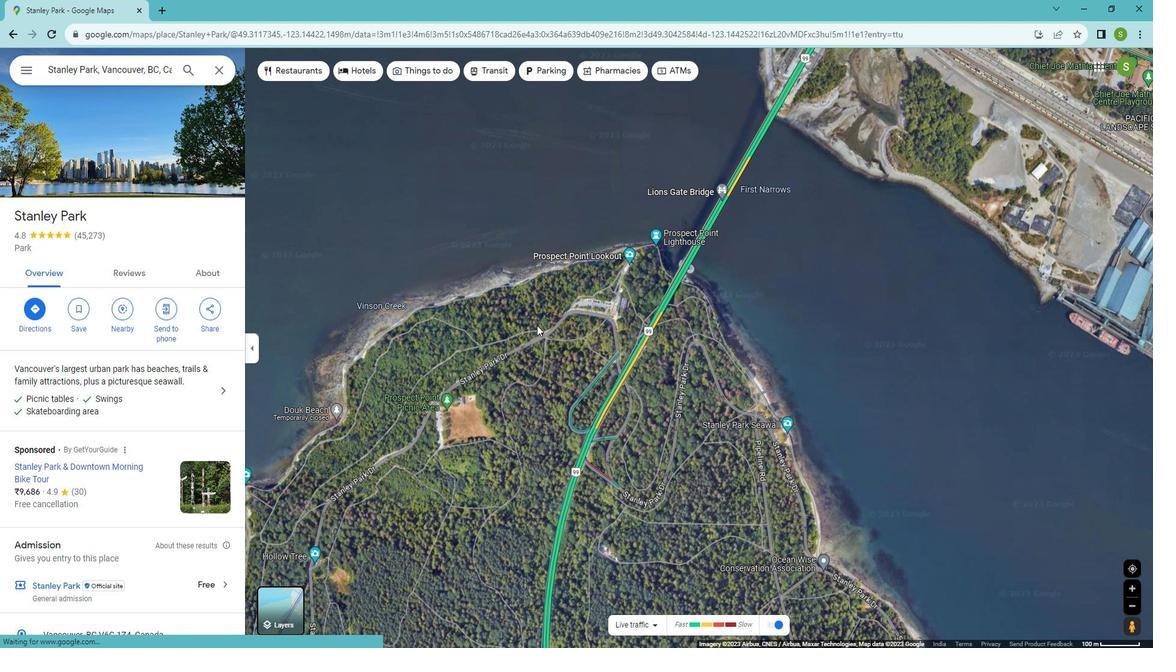 
Action: Mouse moved to (531, 322)
Screenshot: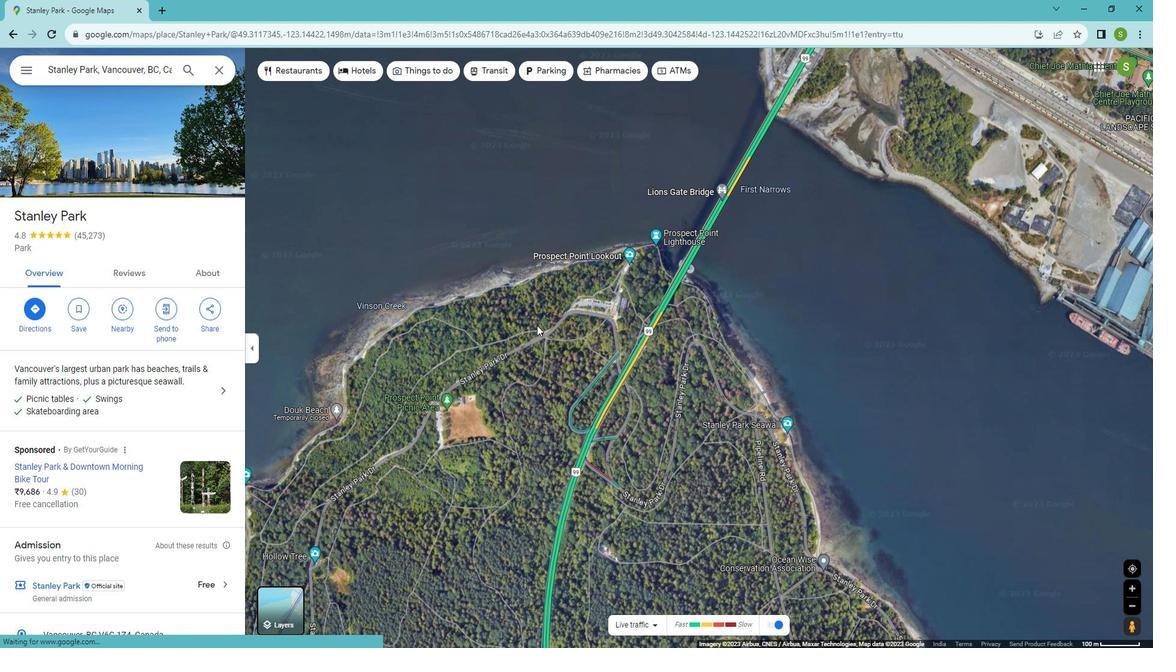 
Action: Mouse scrolled (531, 321) with delta (0, 0)
Screenshot: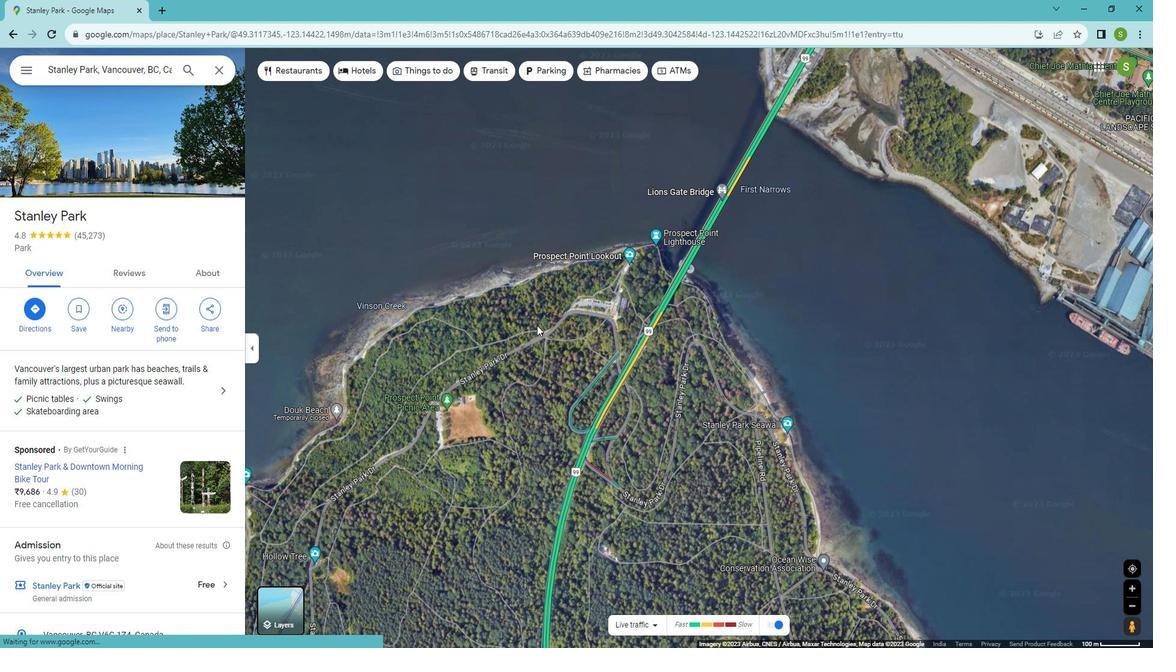 
Action: Mouse moved to (530, 317)
Screenshot: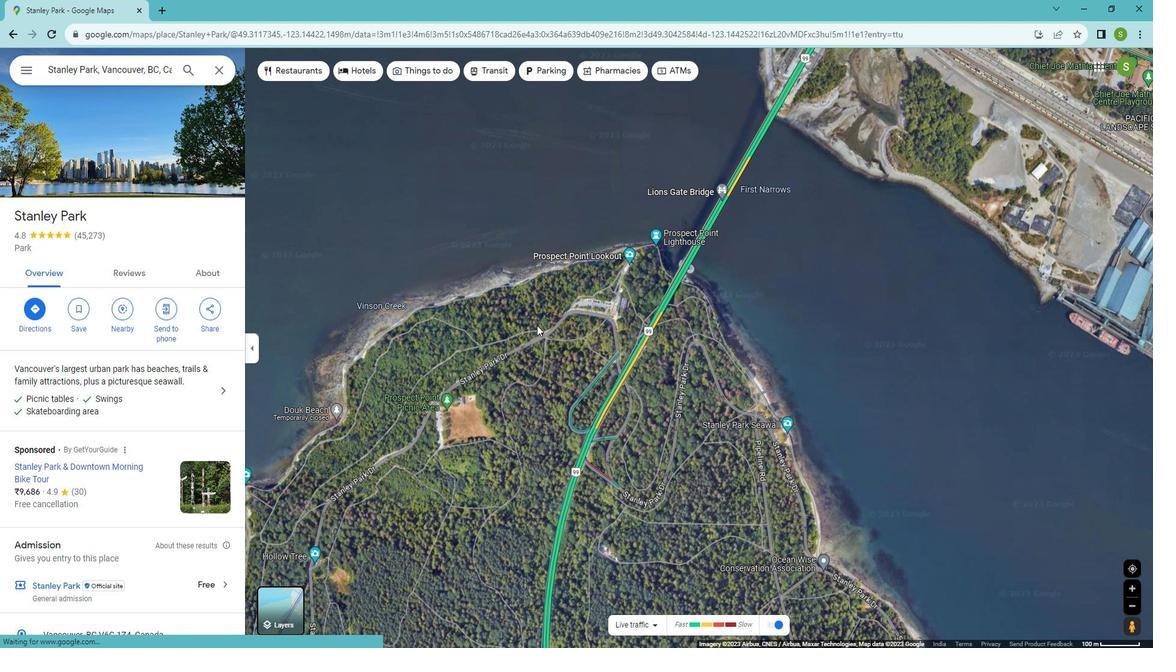 
Action: Mouse scrolled (530, 316) with delta (0, 0)
Screenshot: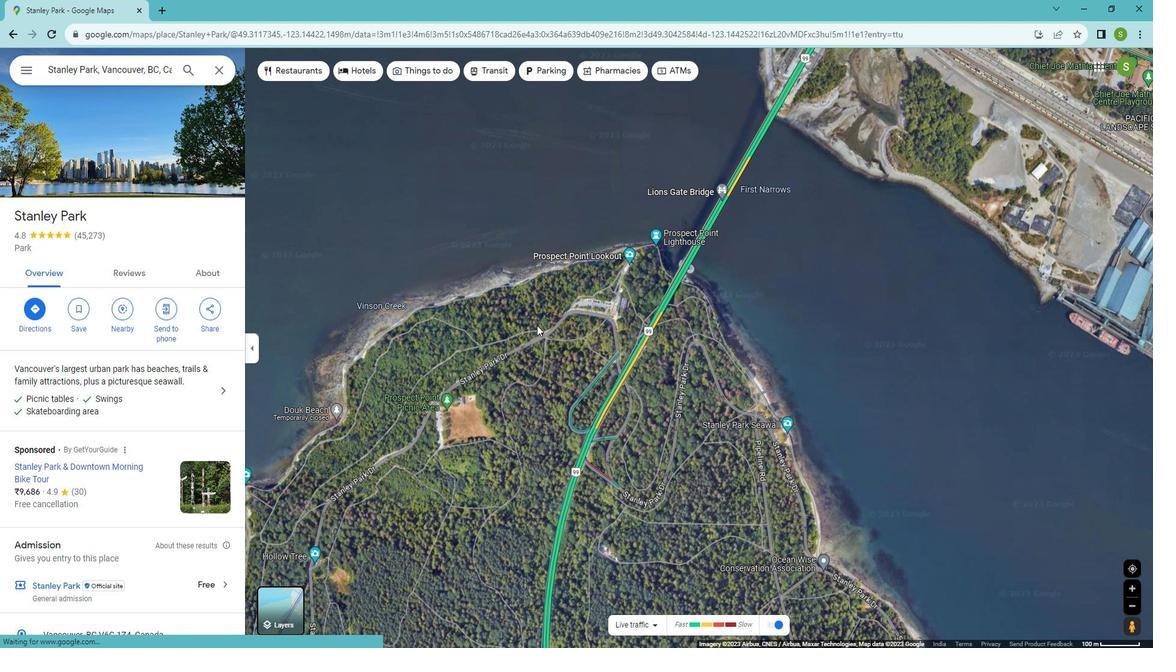 
Action: Mouse moved to (526, 311)
Screenshot: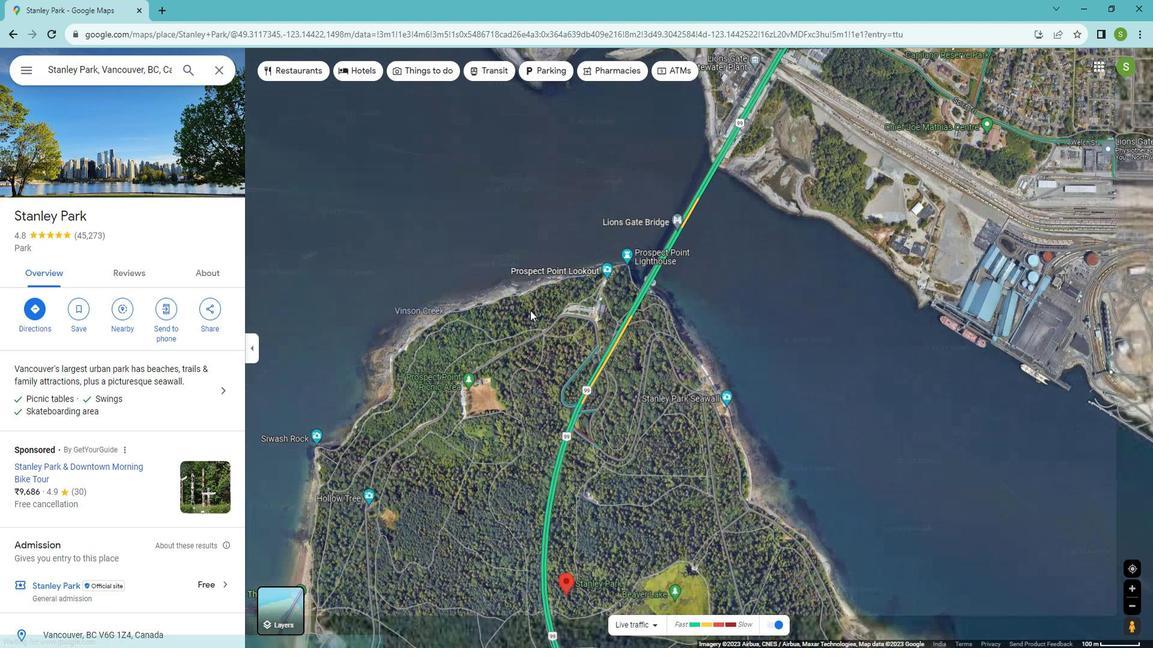 
Action: Mouse scrolled (526, 310) with delta (0, 0)
Screenshot: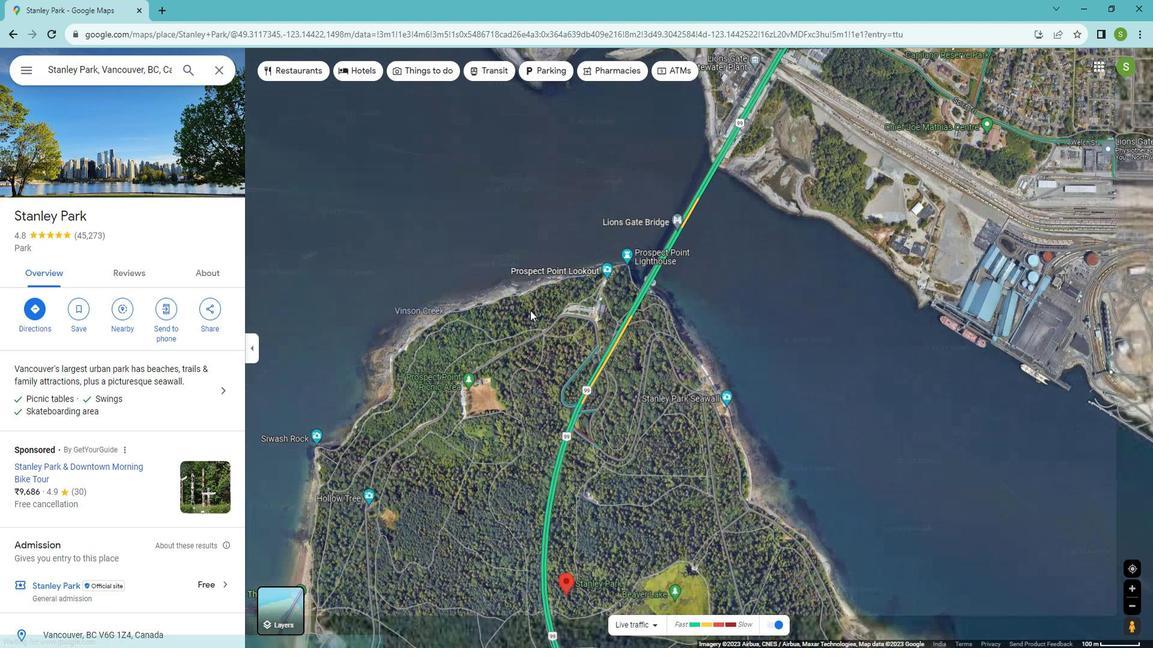 
Action: Mouse moved to (520, 304)
Screenshot: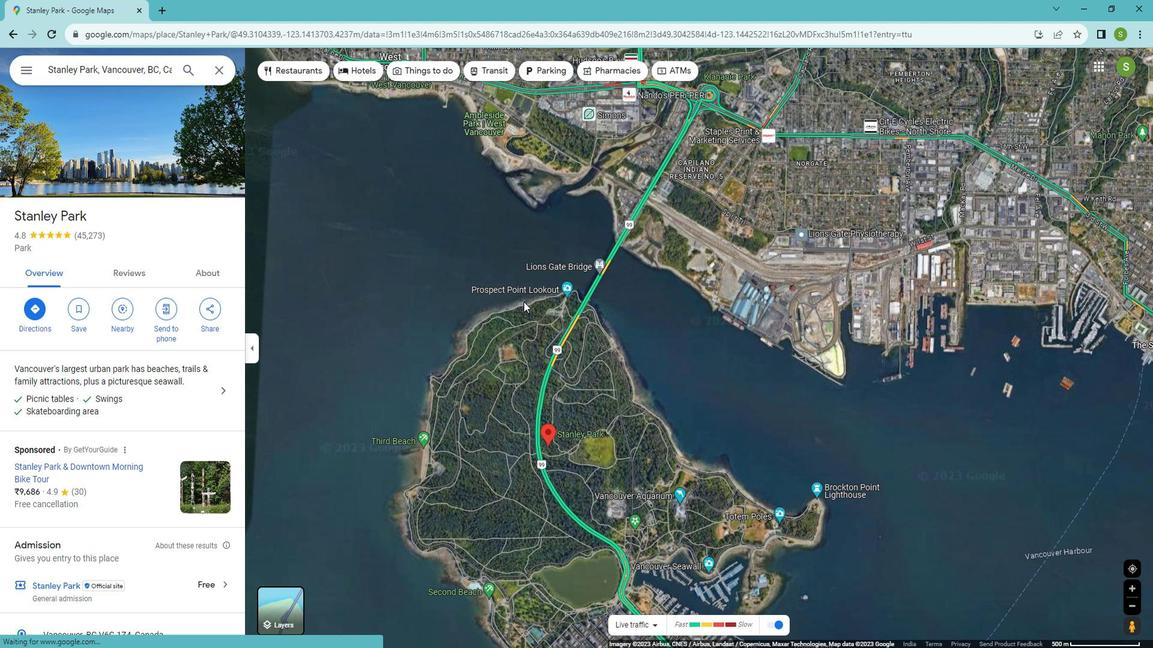 
Action: Mouse scrolled (520, 304) with delta (0, 0)
Screenshot: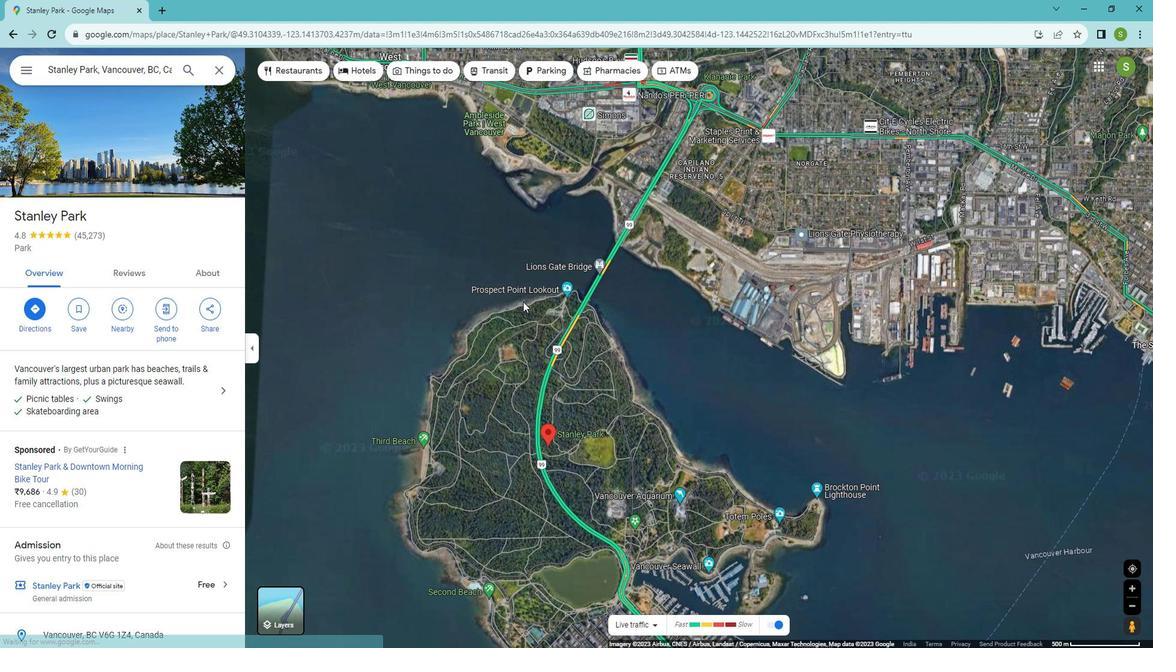 
Action: Mouse moved to (519, 304)
Screenshot: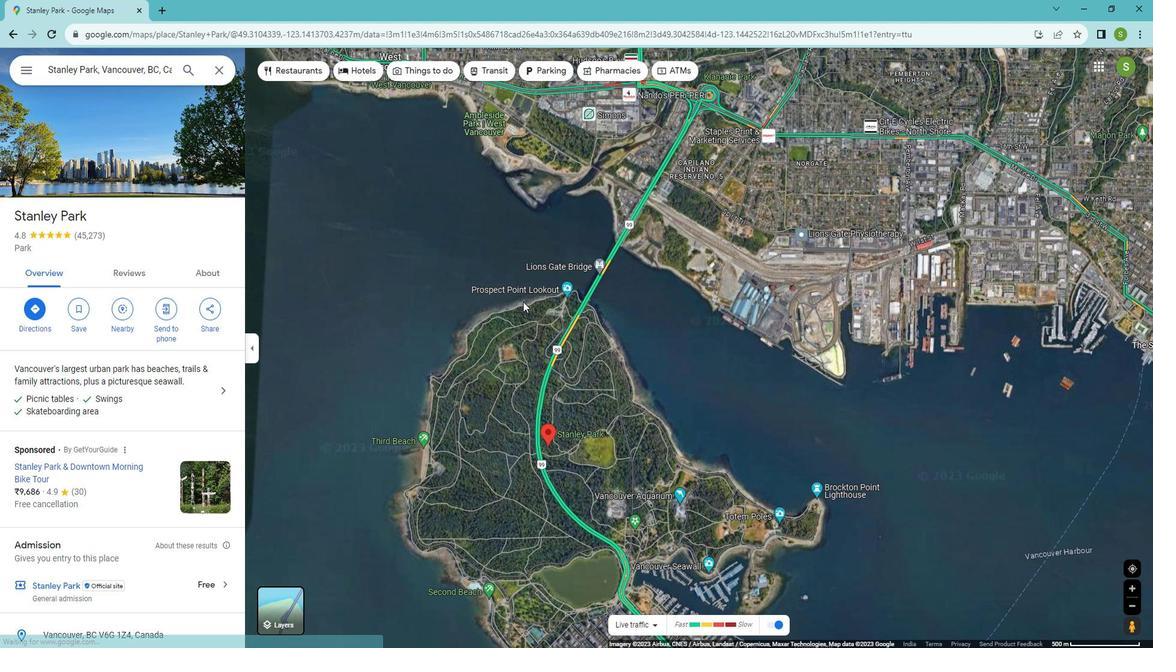 
Action: Mouse scrolled (519, 304) with delta (0, 0)
Screenshot: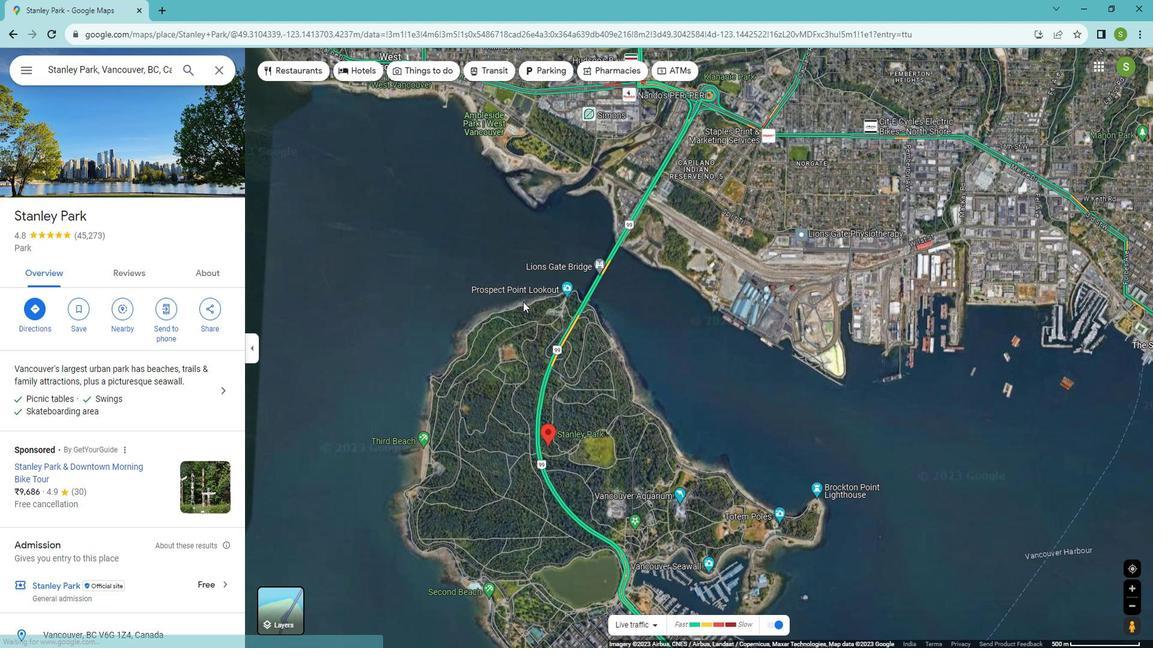 
Action: Mouse moved to (517, 307)
Screenshot: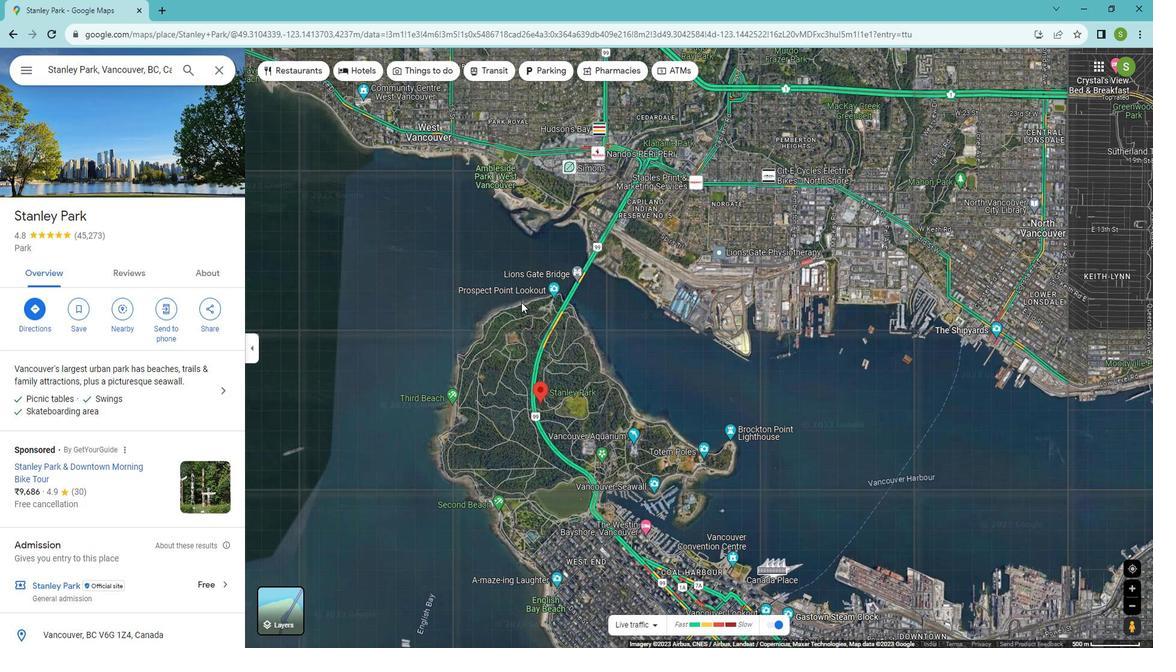 
Action: Mouse scrolled (517, 306) with delta (0, 0)
Screenshot: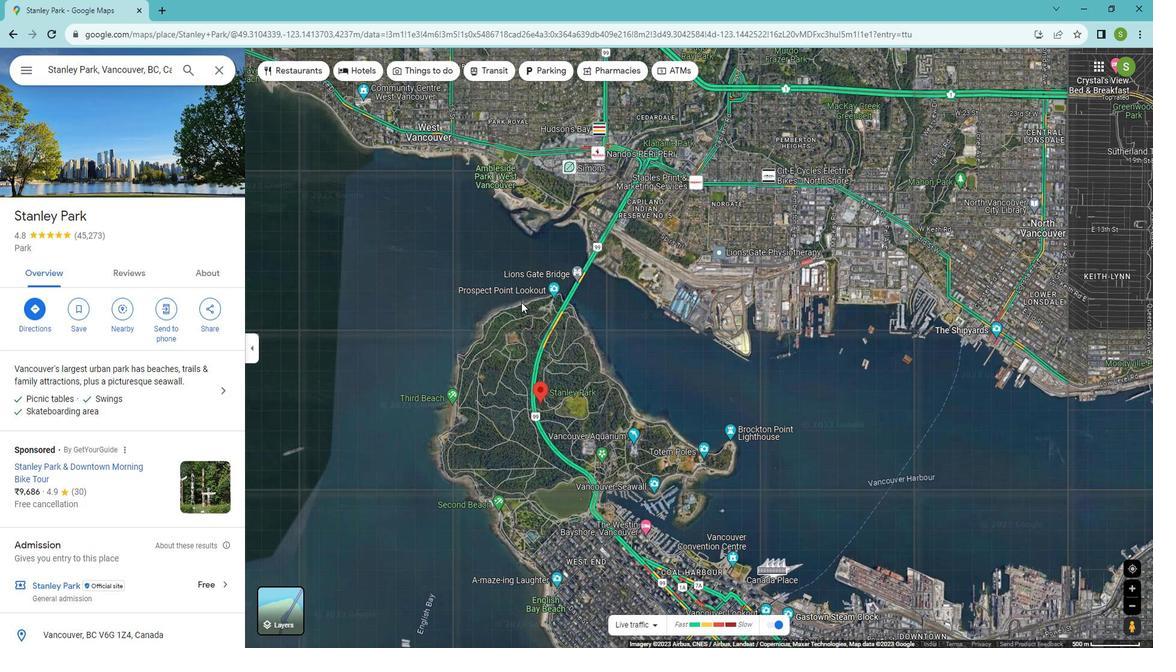 
Action: Mouse moved to (516, 308)
Screenshot: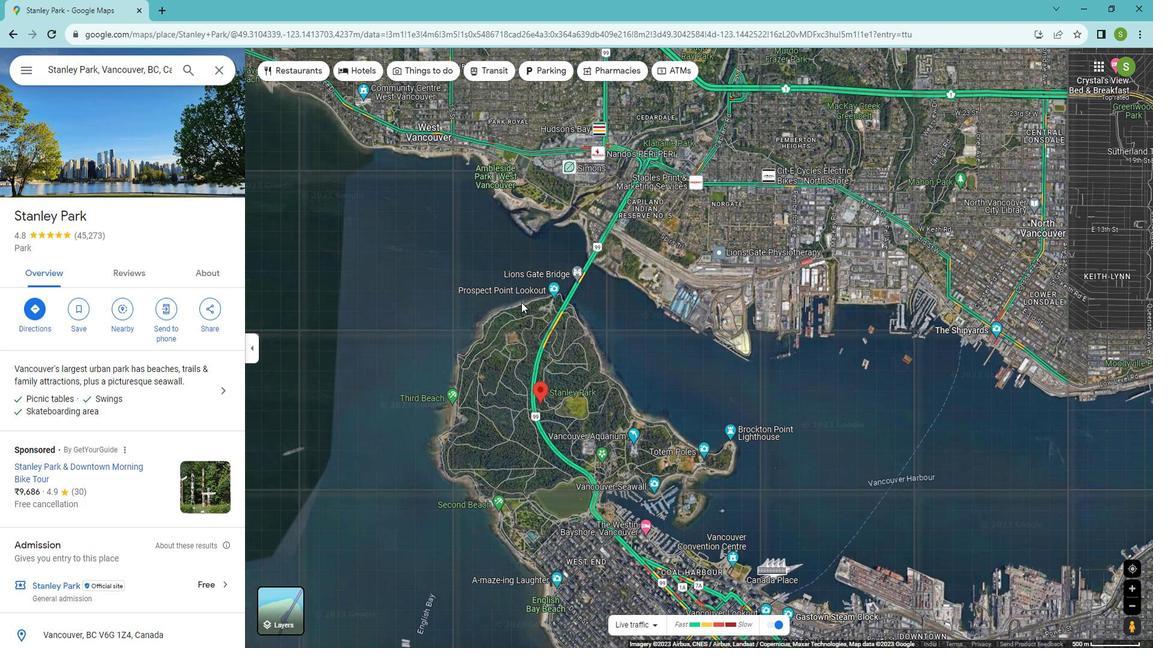 
Action: Mouse scrolled (516, 307) with delta (0, 0)
Screenshot: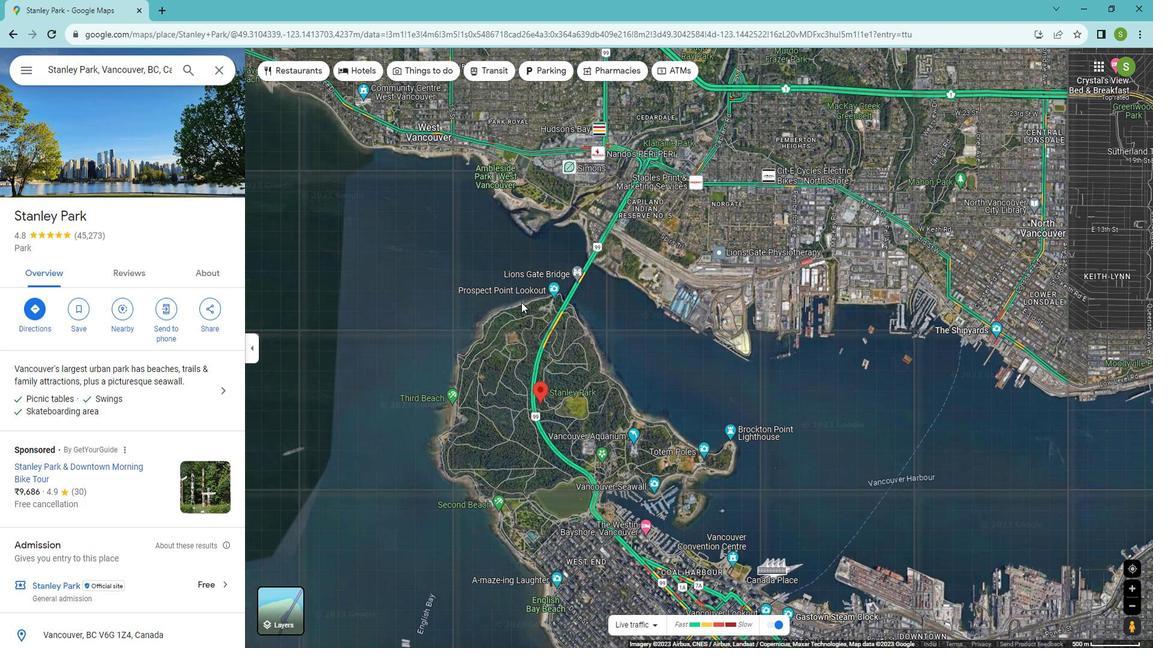 
Action: Mouse moved to (516, 310)
Screenshot: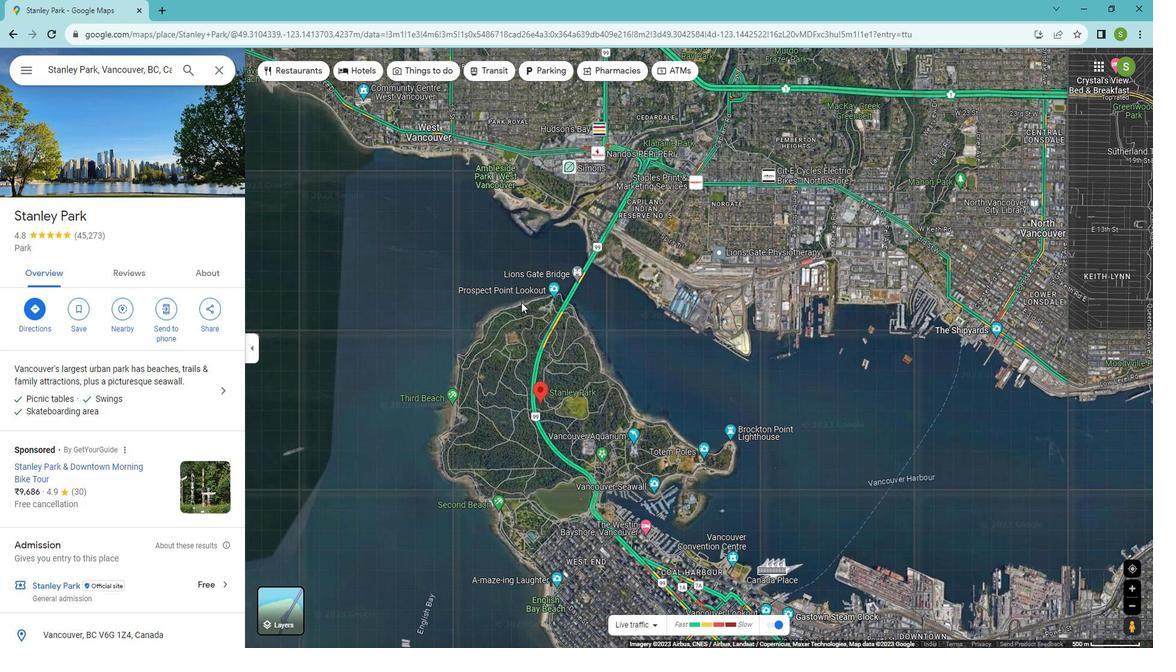 
Action: Mouse scrolled (516, 309) with delta (0, 0)
Screenshot: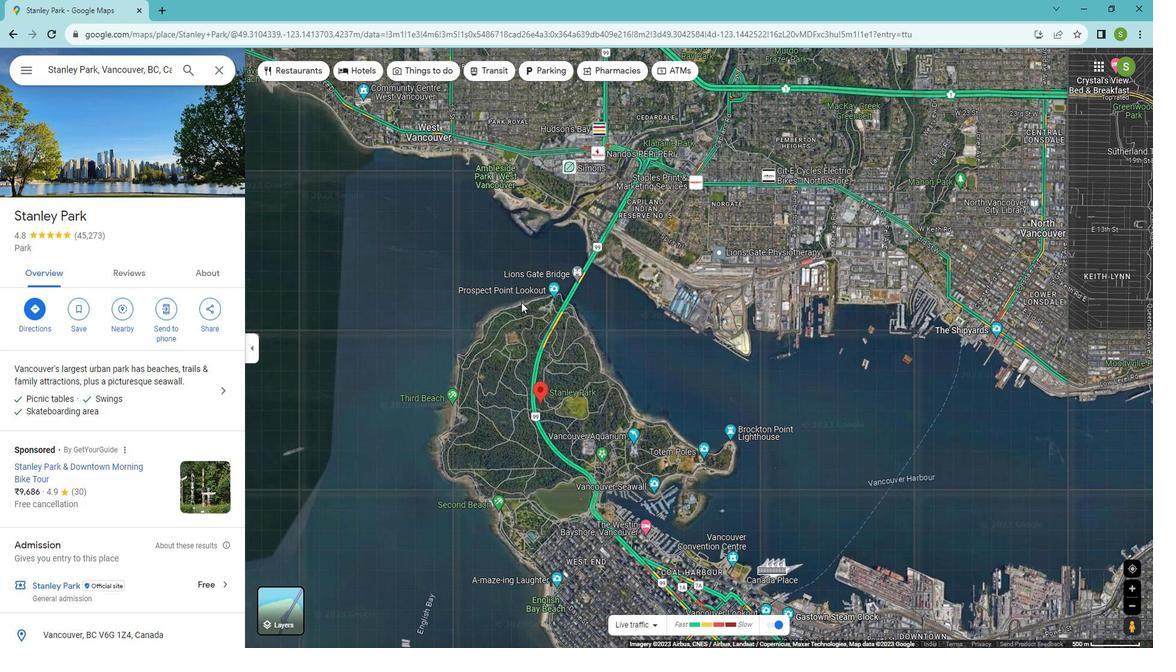 
Action: Mouse moved to (514, 355)
Screenshot: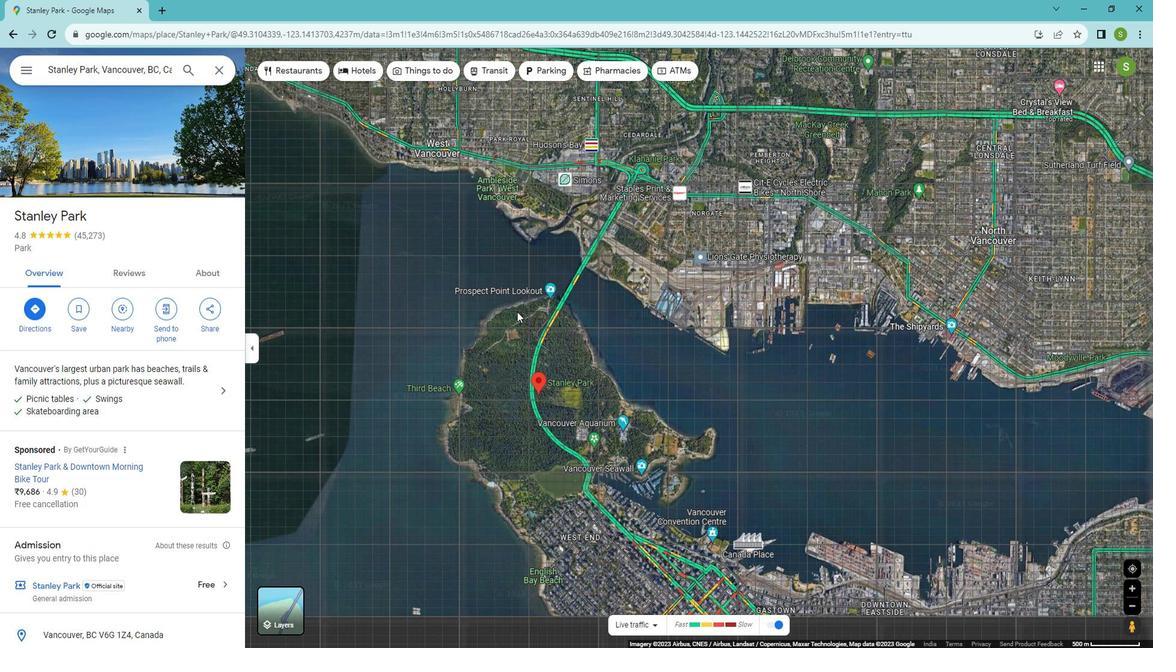 
Action: Mouse scrolled (514, 355) with delta (0, 0)
Screenshot: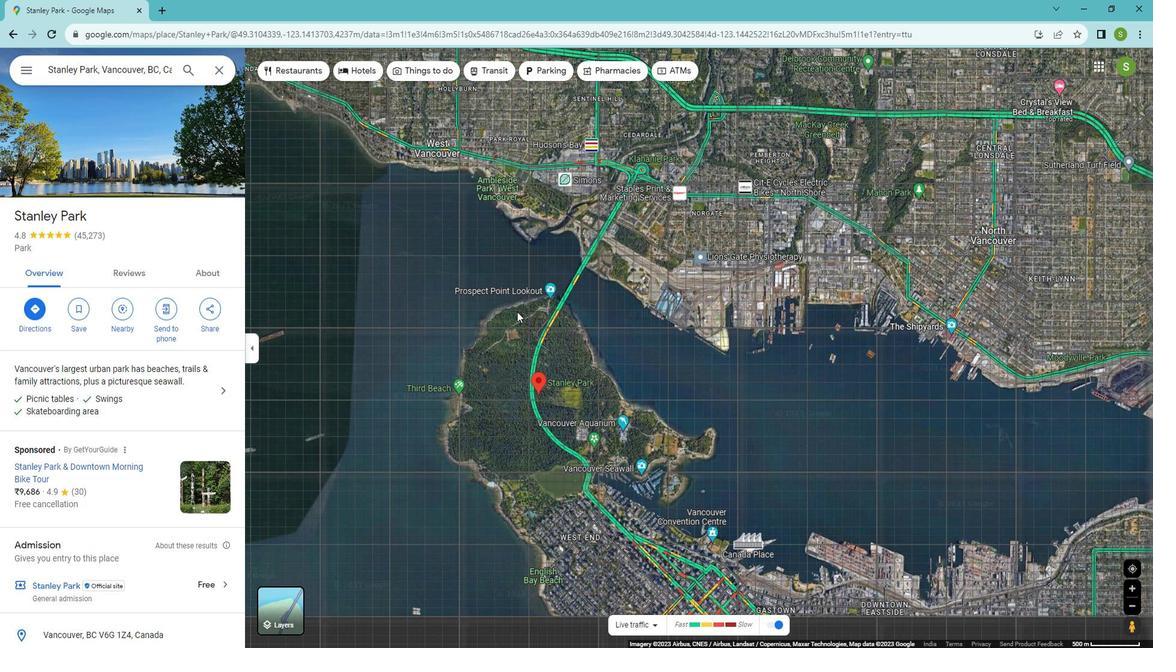 
Action: Mouse moved to (514, 360)
Screenshot: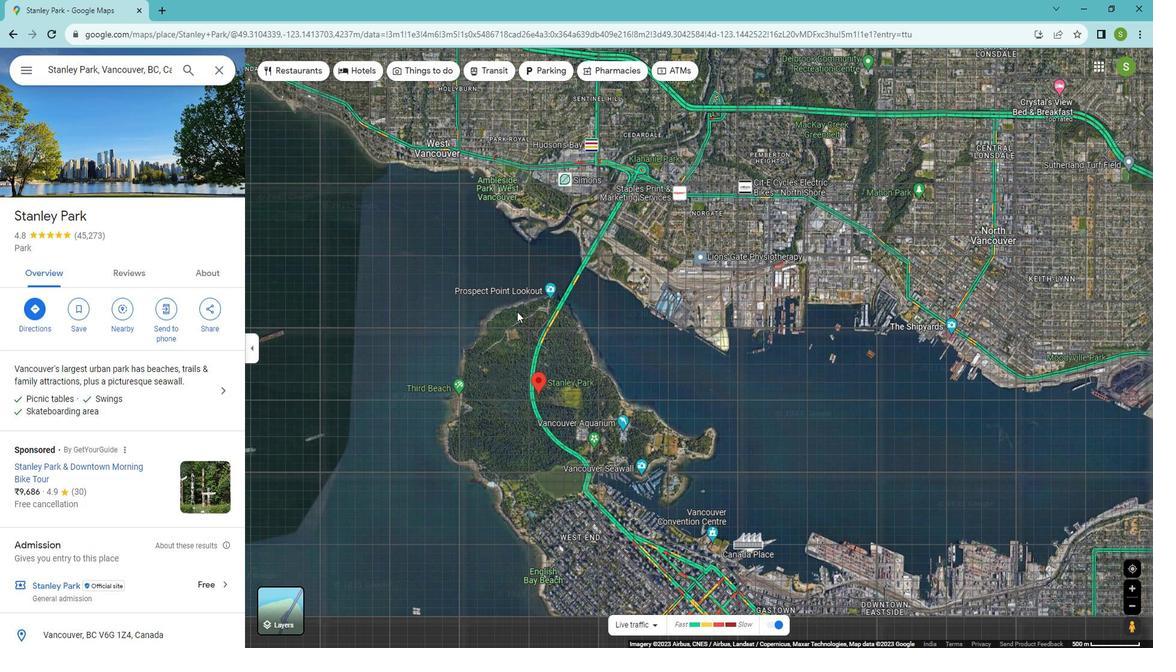 
Action: Mouse scrolled (514, 359) with delta (0, -1)
Screenshot: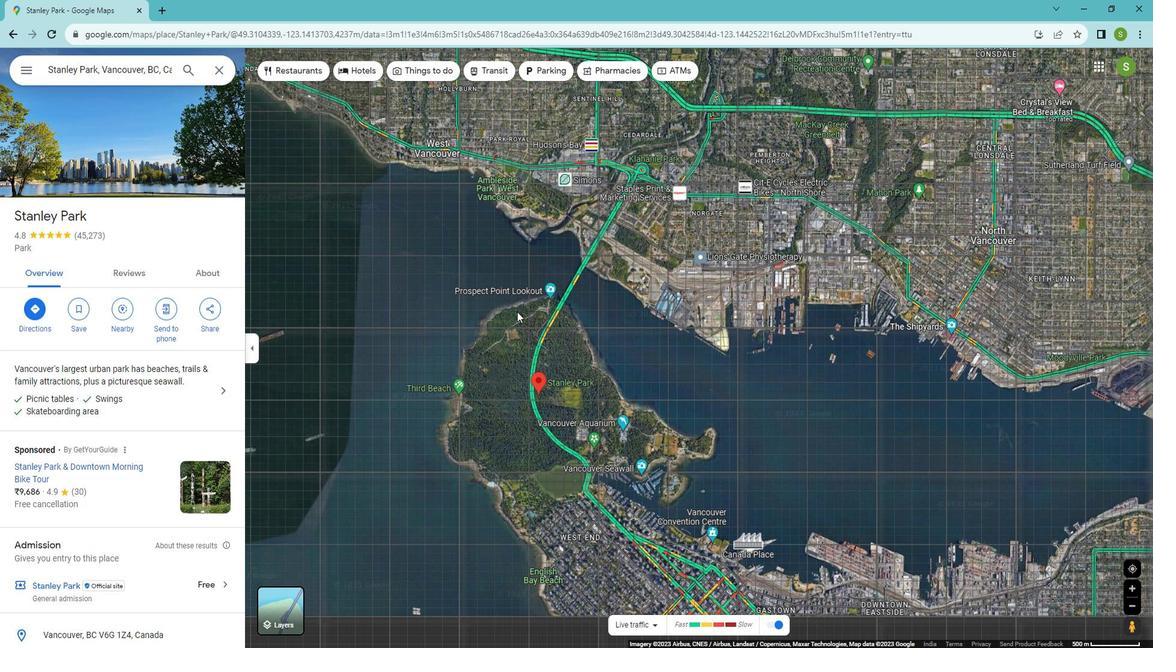 
Action: Mouse moved to (571, 257)
Screenshot: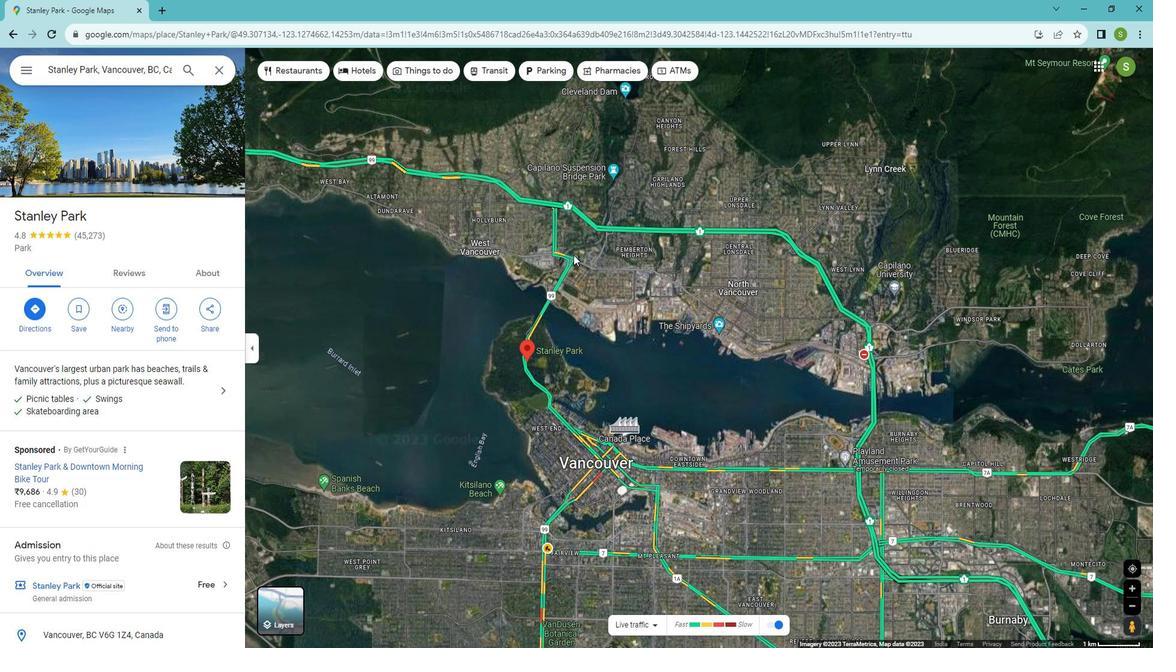 
Action: Mouse scrolled (571, 257) with delta (0, 0)
Screenshot: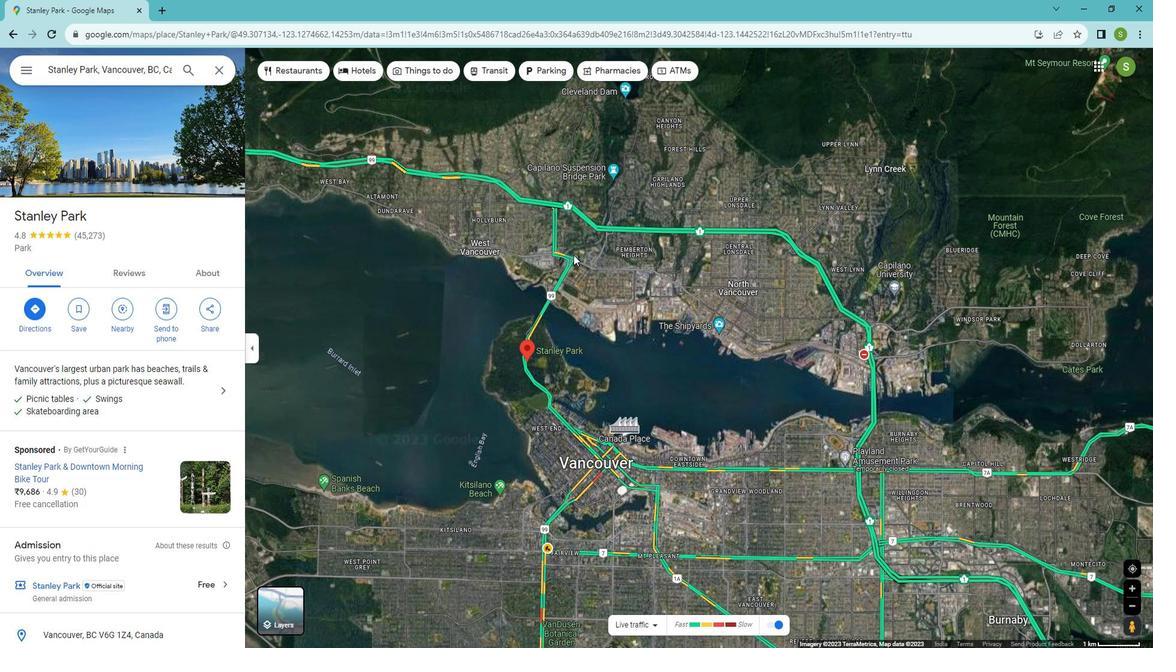 
Action: Mouse scrolled (571, 257) with delta (0, 0)
Screenshot: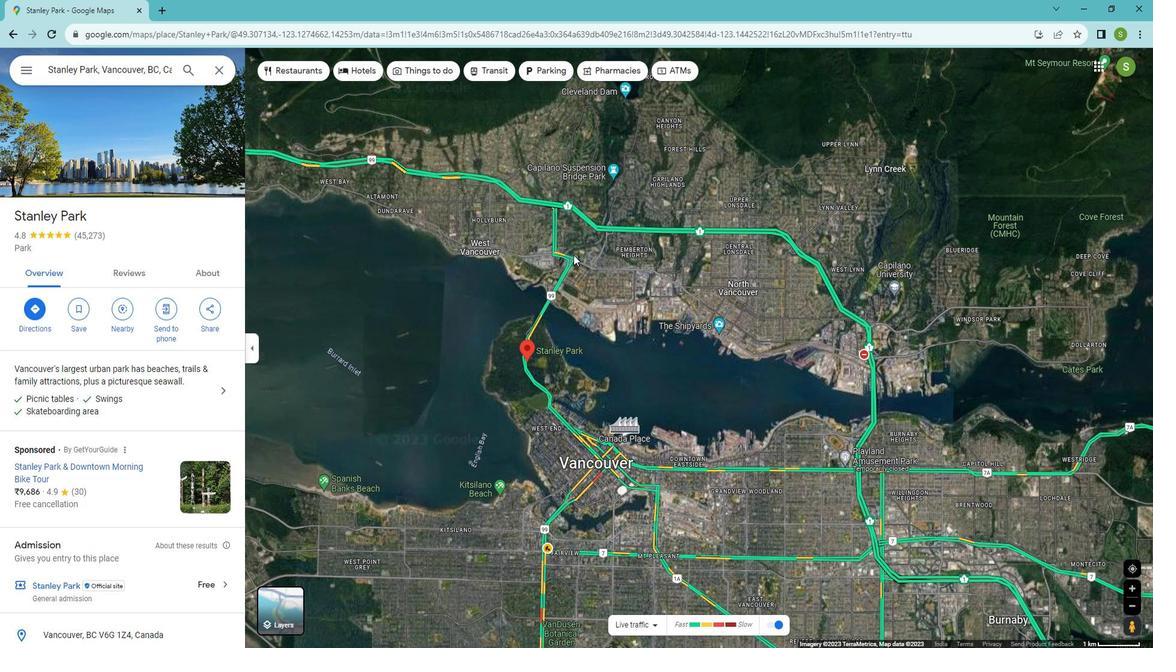 
Action: Mouse scrolled (571, 257) with delta (0, 0)
Screenshot: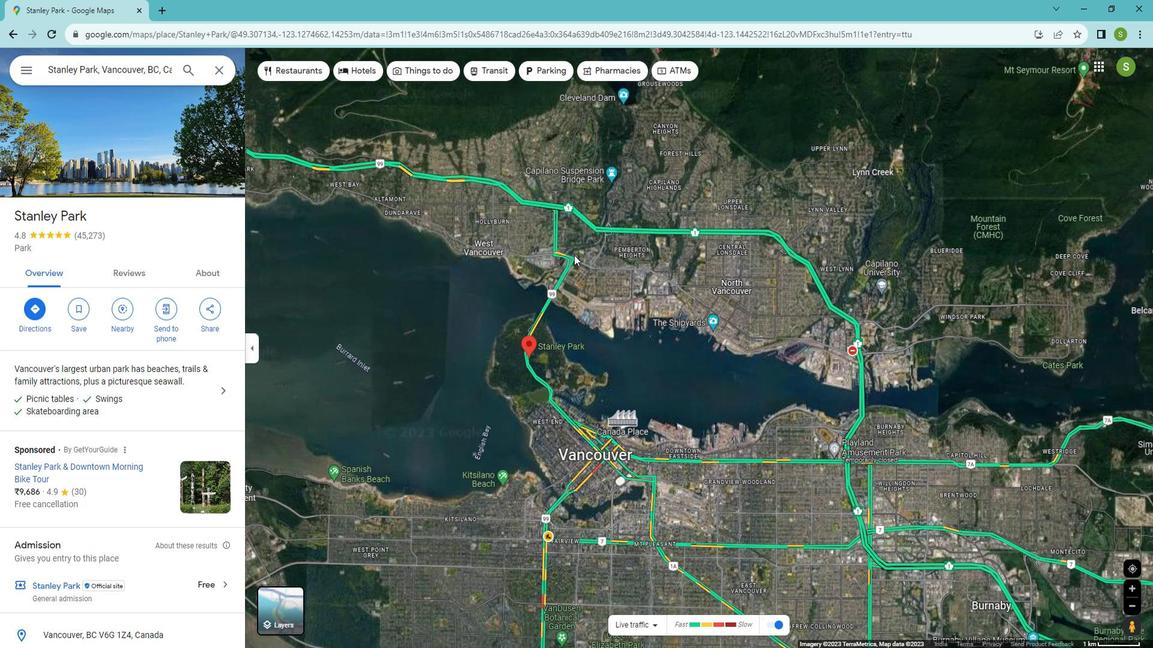 
Action: Mouse scrolled (571, 257) with delta (0, 0)
Screenshot: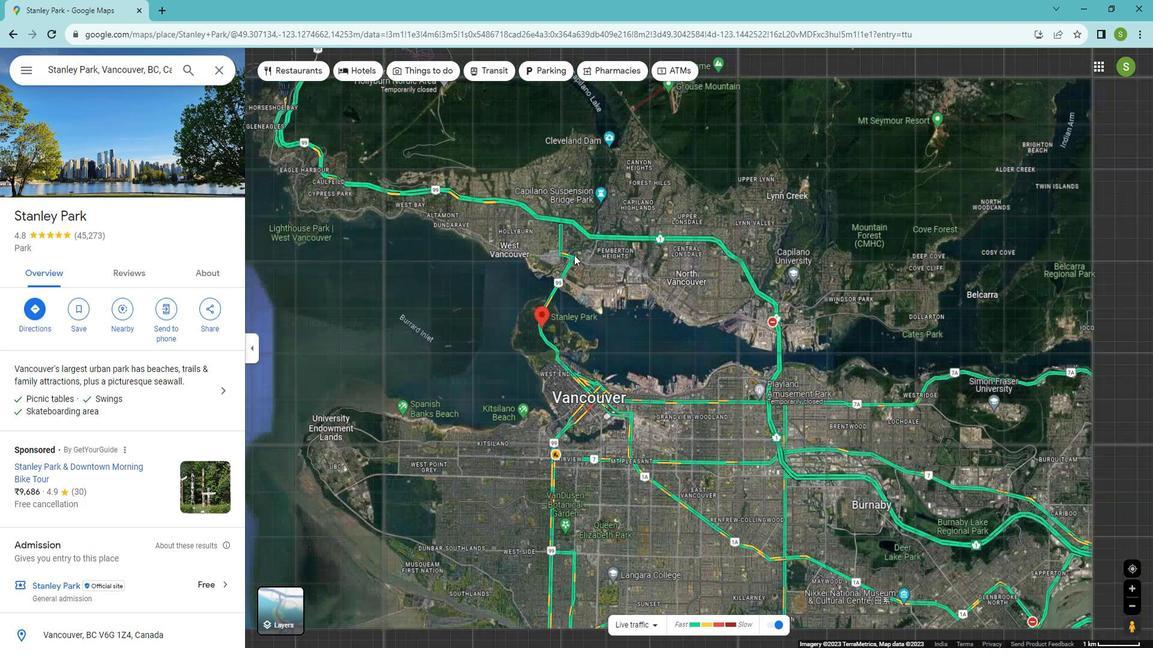 
Action: Mouse moved to (549, 301)
Screenshot: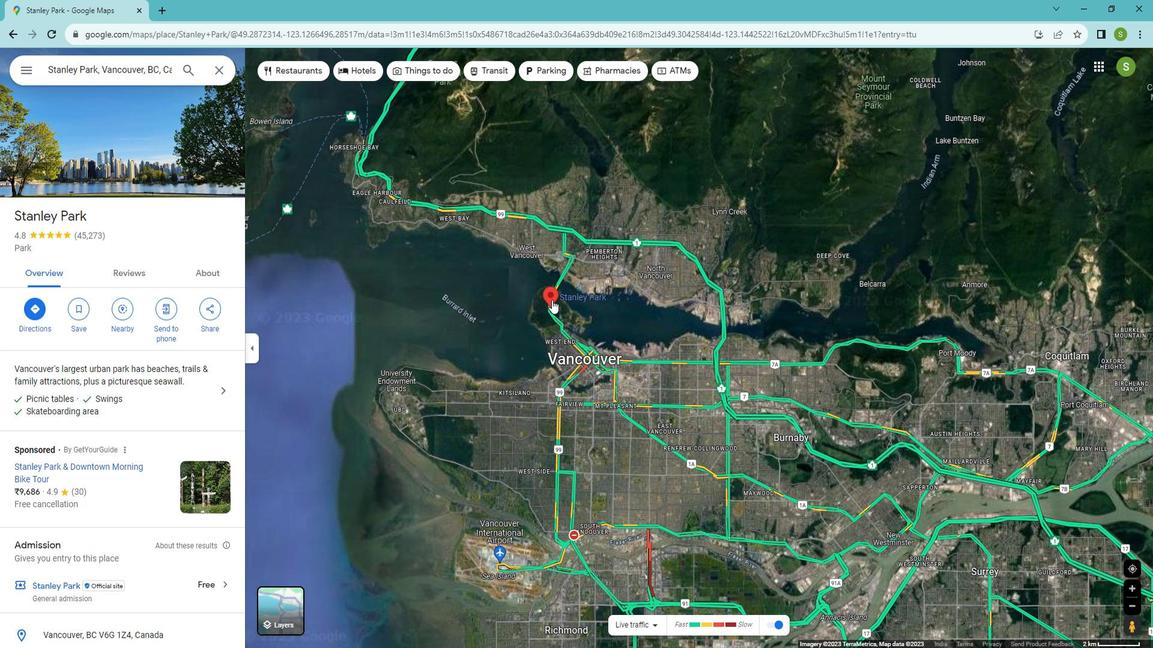 
Action: Mouse pressed left at (549, 301)
Screenshot: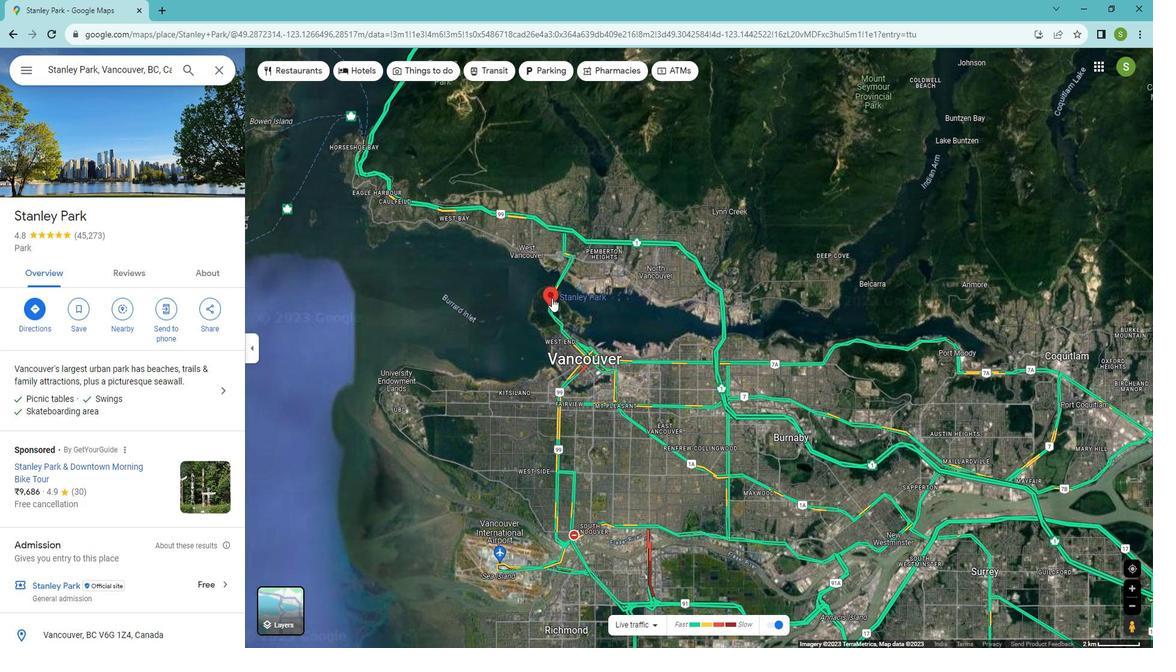 
Action: Mouse moved to (621, 335)
Screenshot: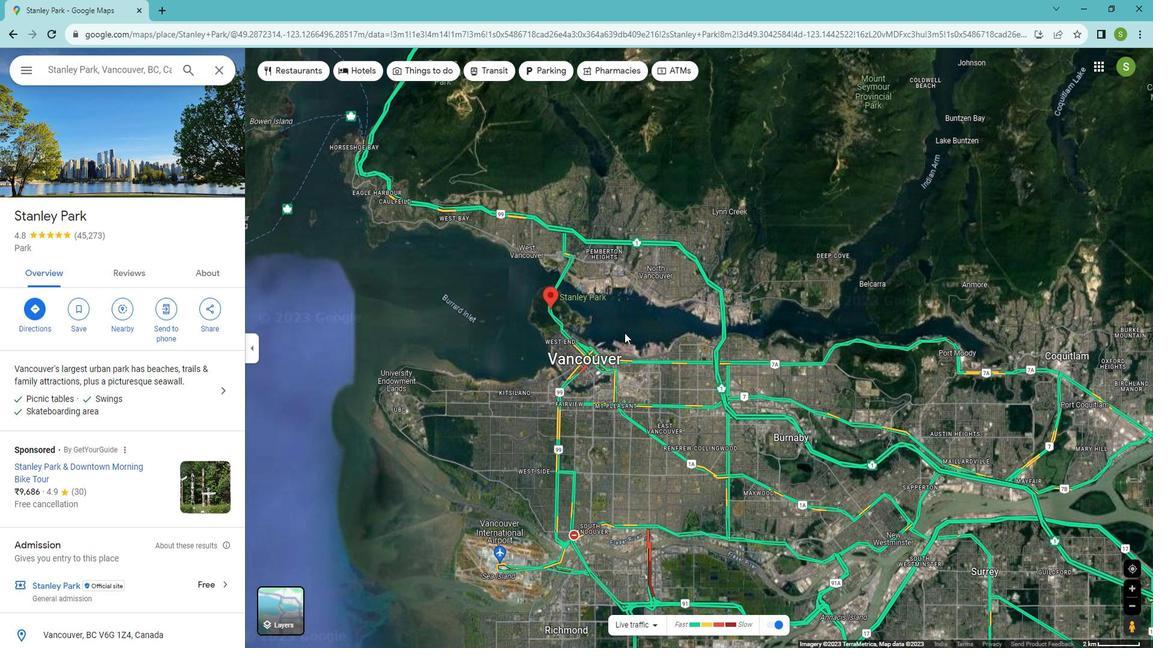 
